 Task: Open Card IT Security Review in Board Customer Experience Management to Workspace Business Development and Sales and add a team member Softage.1@softage.net, a label Blue, a checklist Talent Management, an attachment from Trello, a color Blue and finally, add a card description 'Research and develop new pricing strategy for service offerings' and a comment 'We should approach this task with a sense of collaboration and teamwork, leveraging the strengths of each team member to achieve success.'. Add a start date 'Jan 05, 1900' with a due date 'Jan 12, 1900'
Action: Mouse moved to (354, 135)
Screenshot: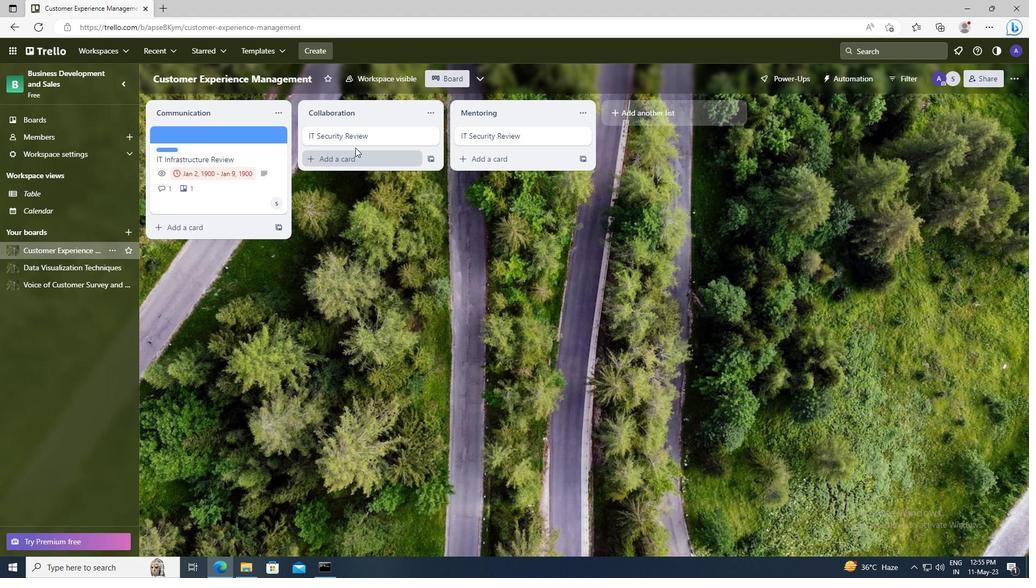 
Action: Mouse pressed left at (354, 135)
Screenshot: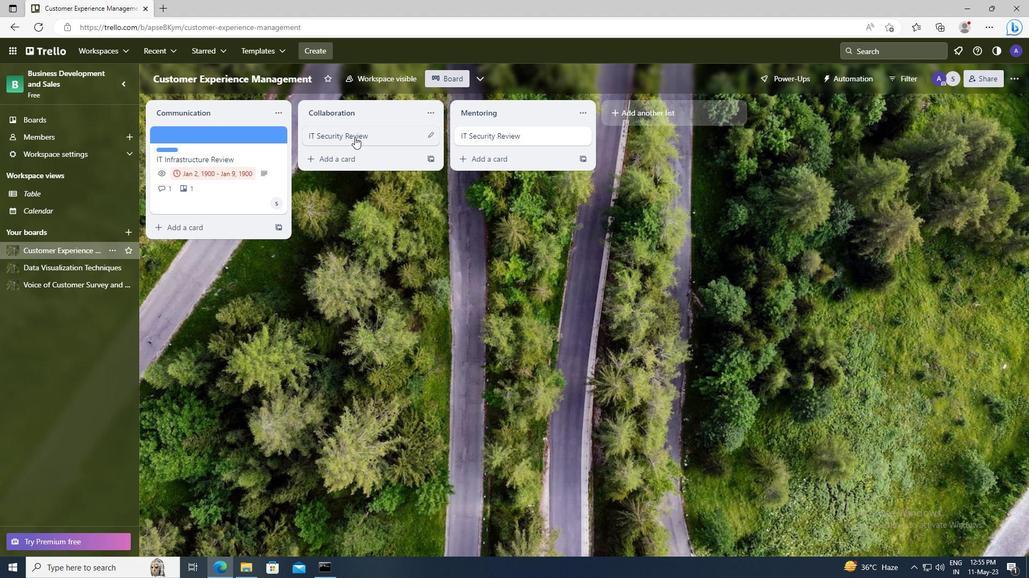 
Action: Mouse moved to (628, 172)
Screenshot: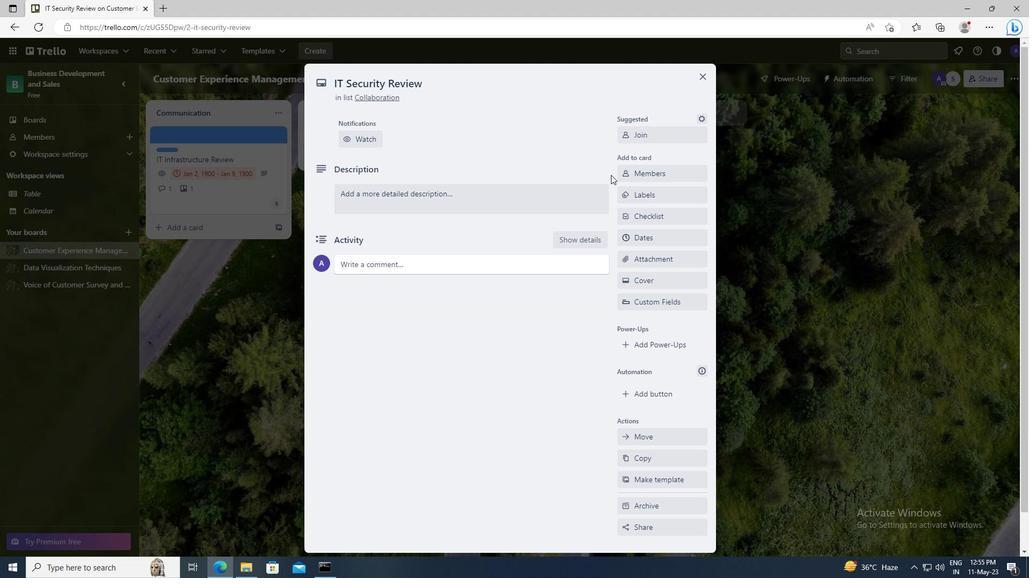 
Action: Mouse pressed left at (628, 172)
Screenshot: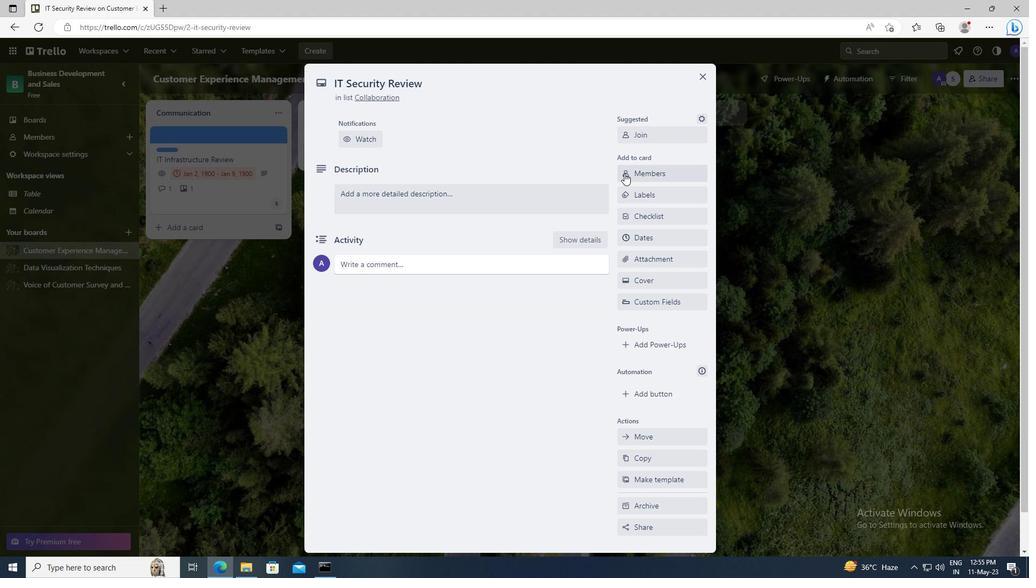 
Action: Mouse moved to (637, 221)
Screenshot: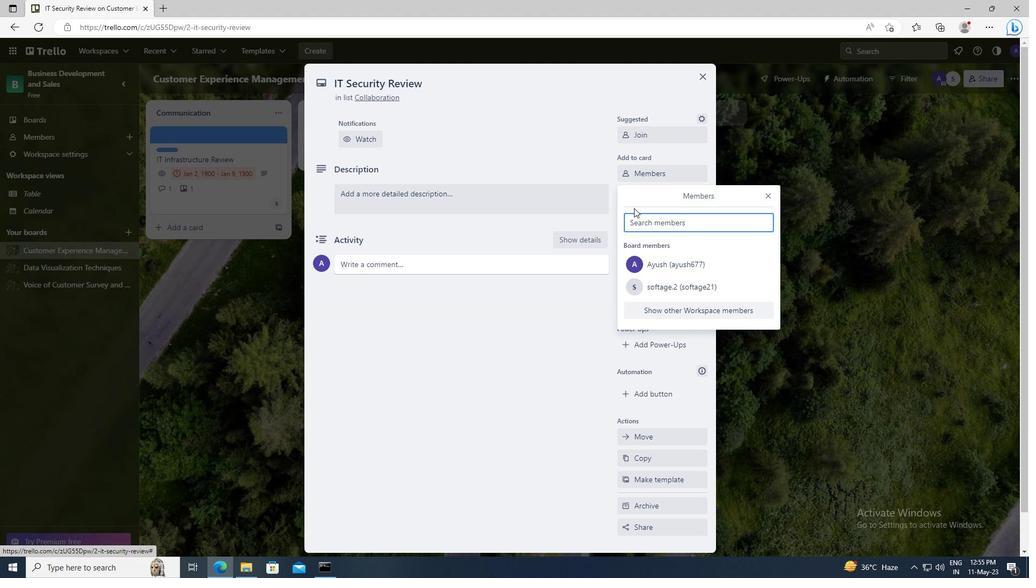 
Action: Mouse pressed left at (637, 221)
Screenshot: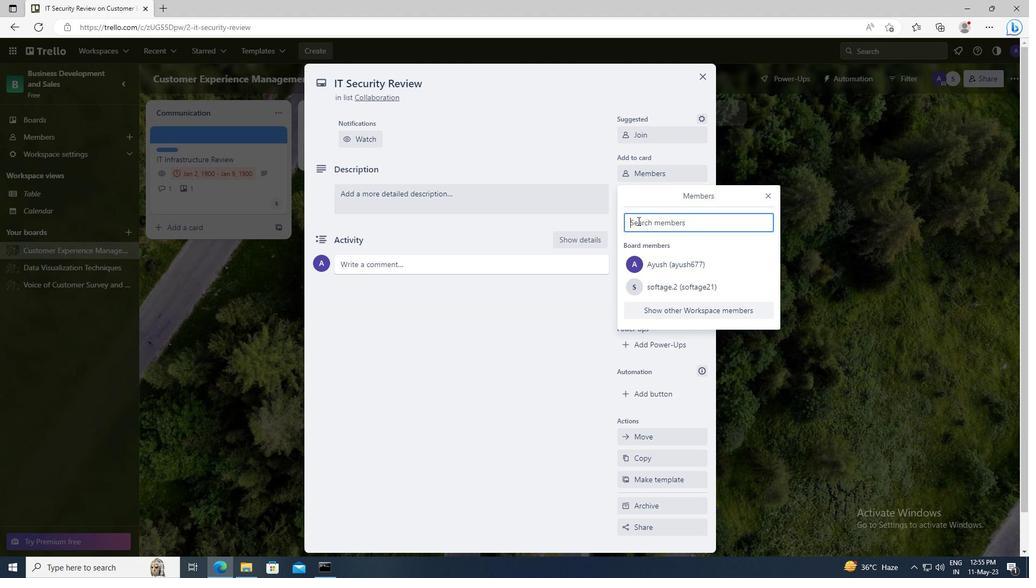 
Action: Key pressed <Key.shift>SOFTAGE.1
Screenshot: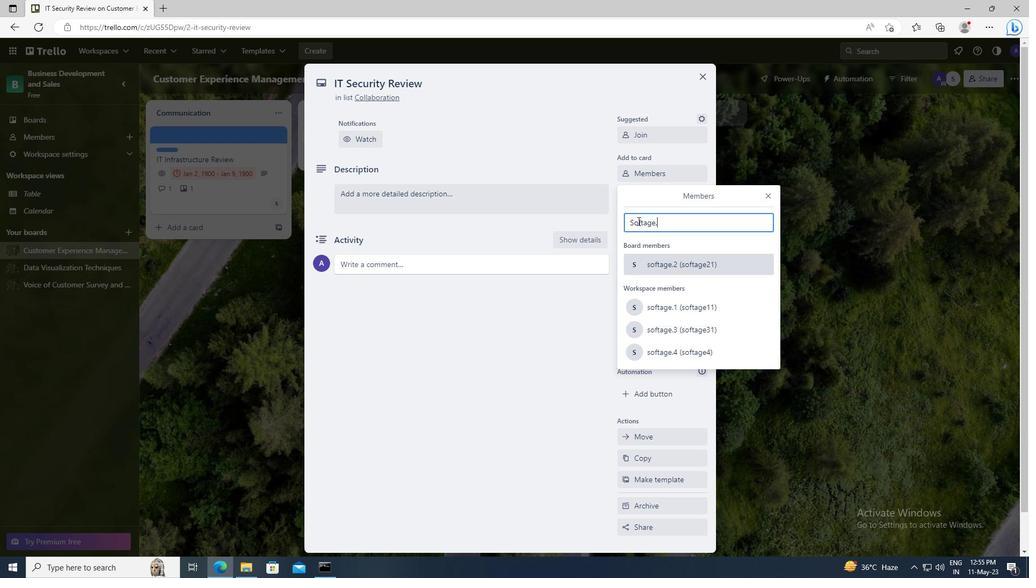 
Action: Mouse moved to (658, 320)
Screenshot: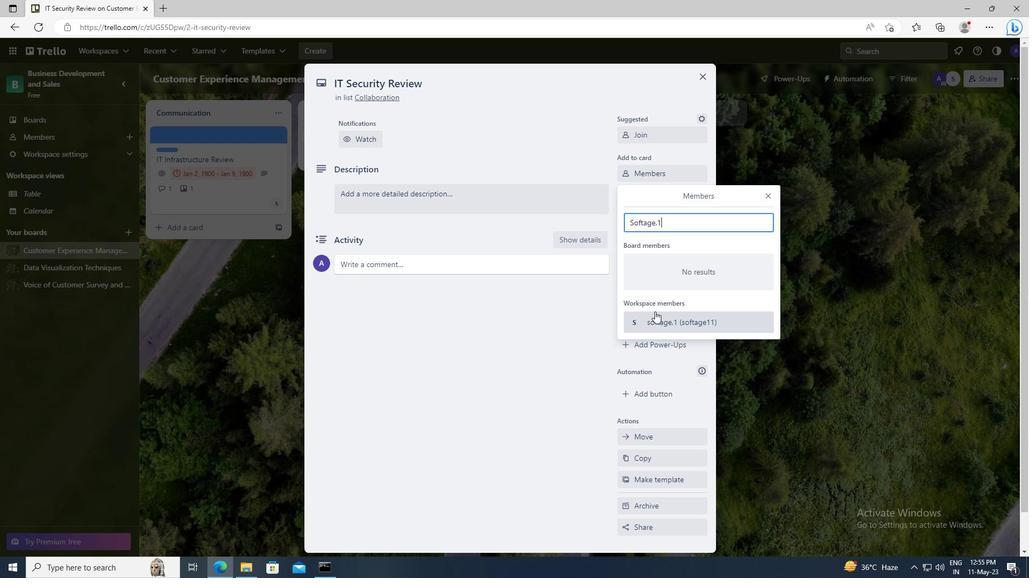 
Action: Mouse pressed left at (658, 320)
Screenshot: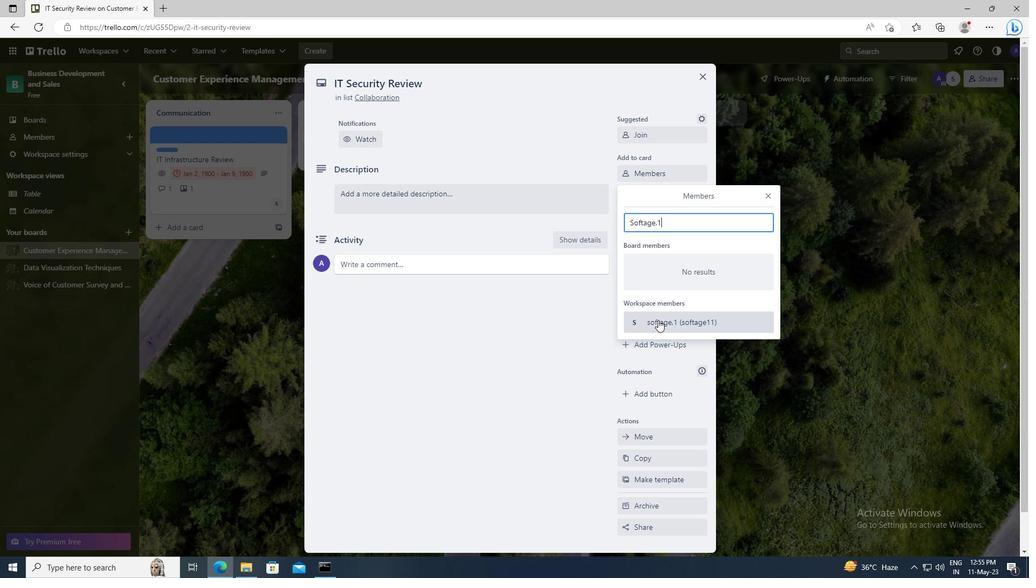 
Action: Mouse moved to (771, 195)
Screenshot: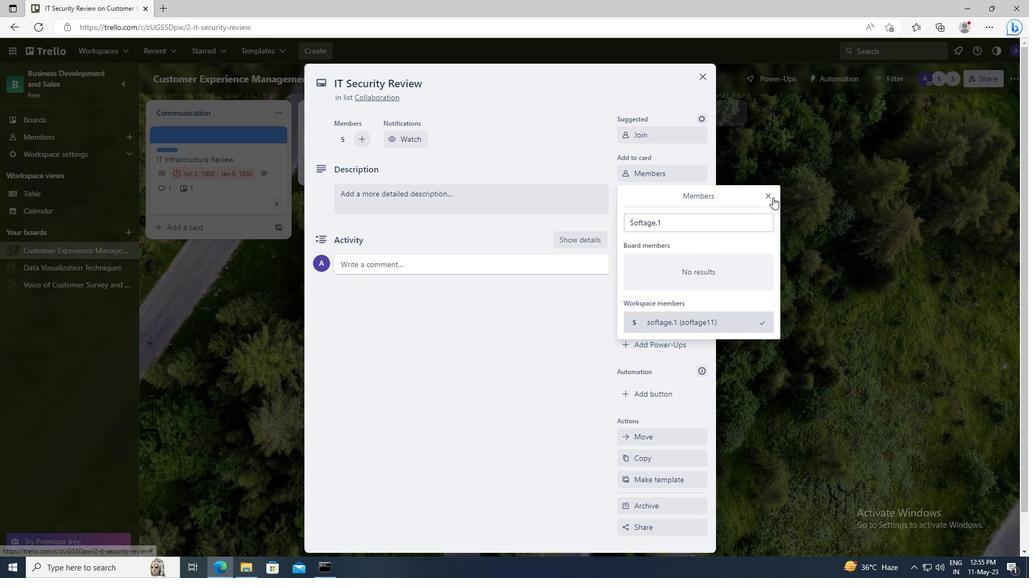 
Action: Mouse pressed left at (771, 195)
Screenshot: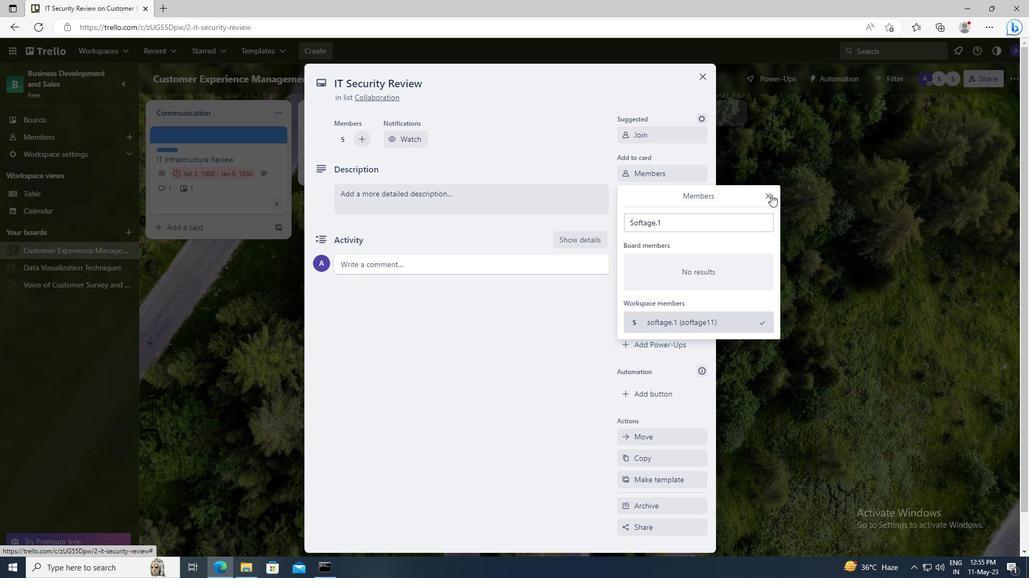 
Action: Mouse moved to (663, 198)
Screenshot: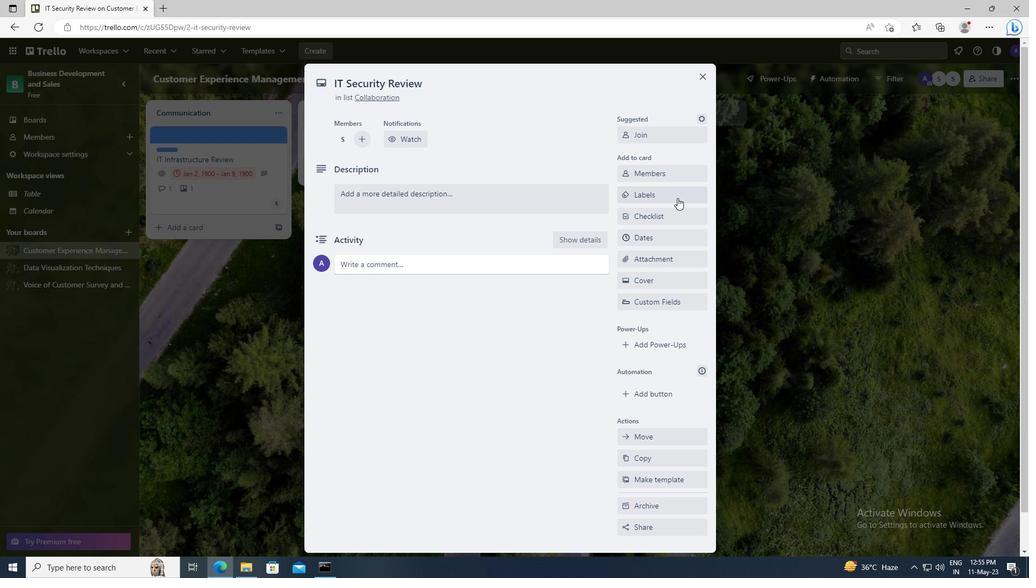 
Action: Mouse pressed left at (663, 198)
Screenshot: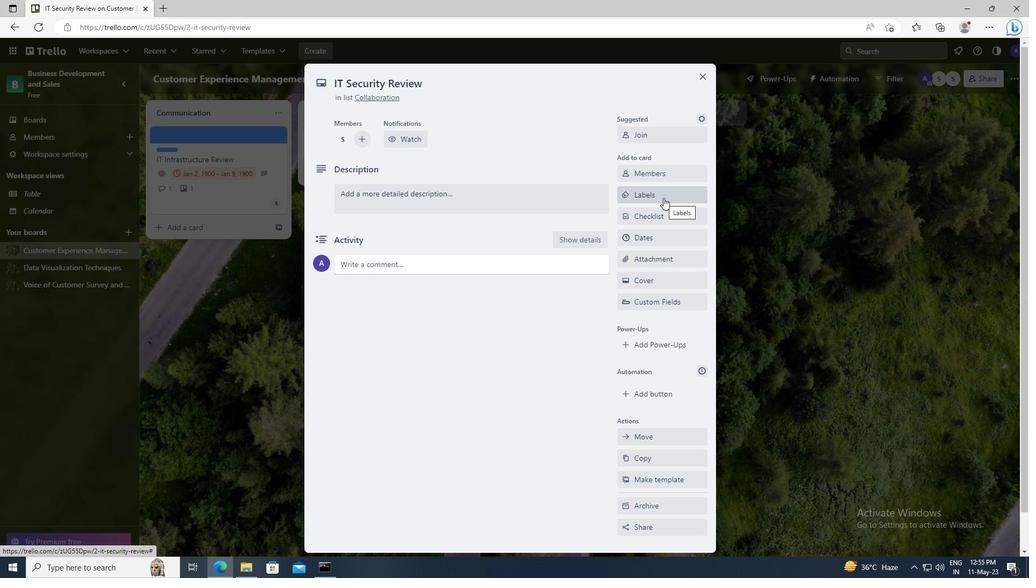 
Action: Mouse moved to (672, 406)
Screenshot: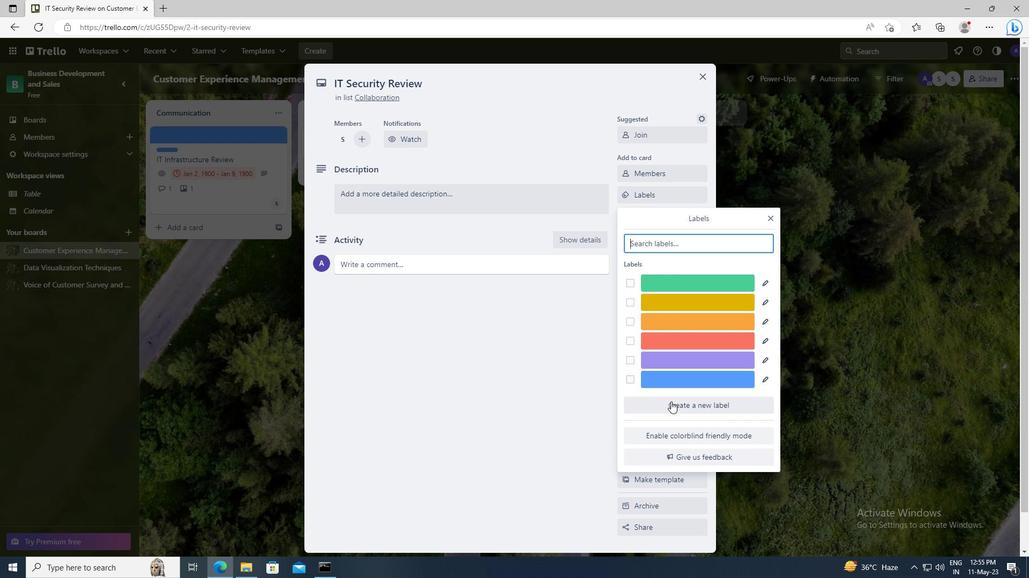 
Action: Mouse pressed left at (672, 406)
Screenshot: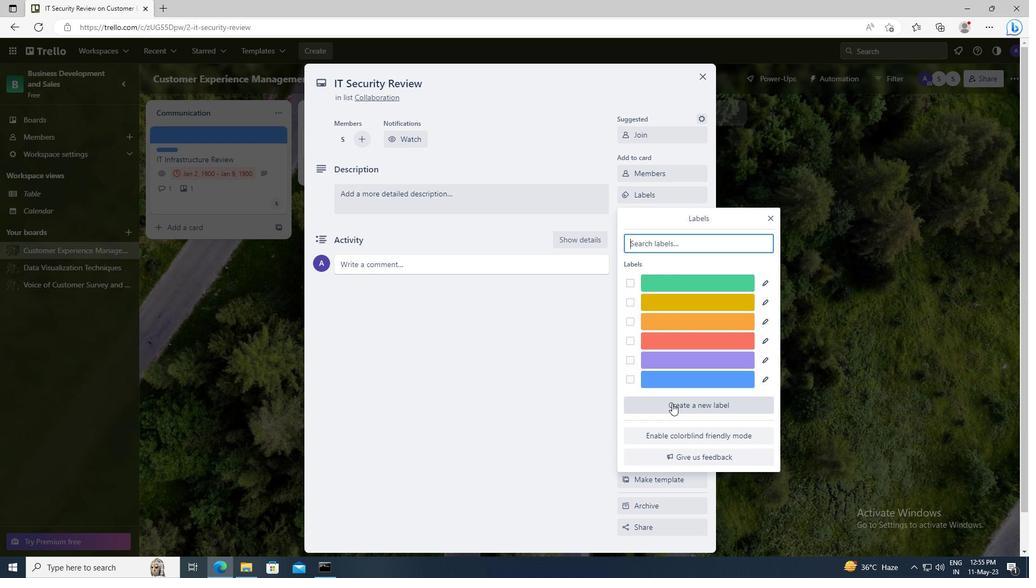
Action: Mouse moved to (640, 433)
Screenshot: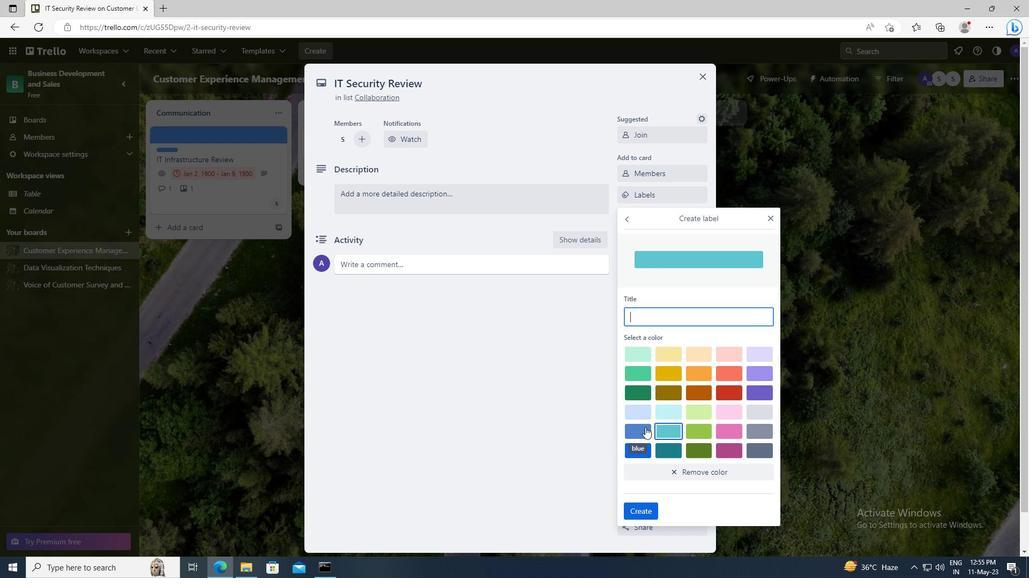 
Action: Mouse pressed left at (640, 433)
Screenshot: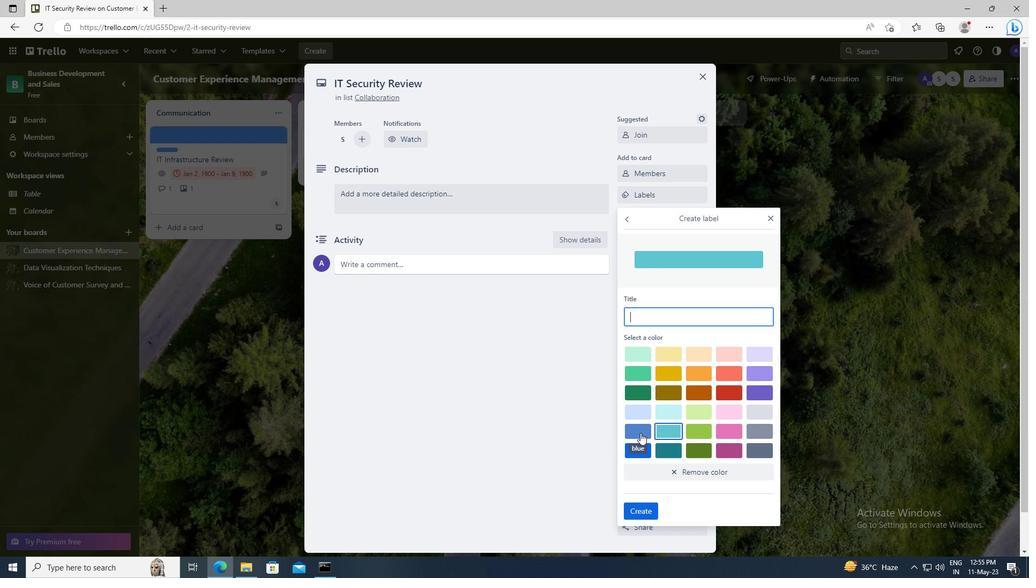 
Action: Mouse moved to (647, 511)
Screenshot: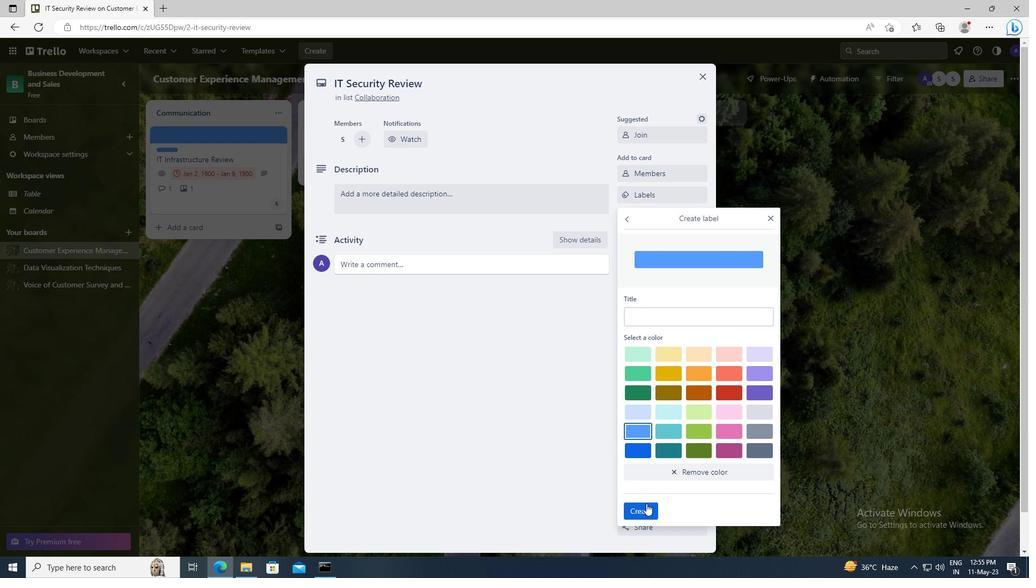 
Action: Mouse pressed left at (647, 511)
Screenshot: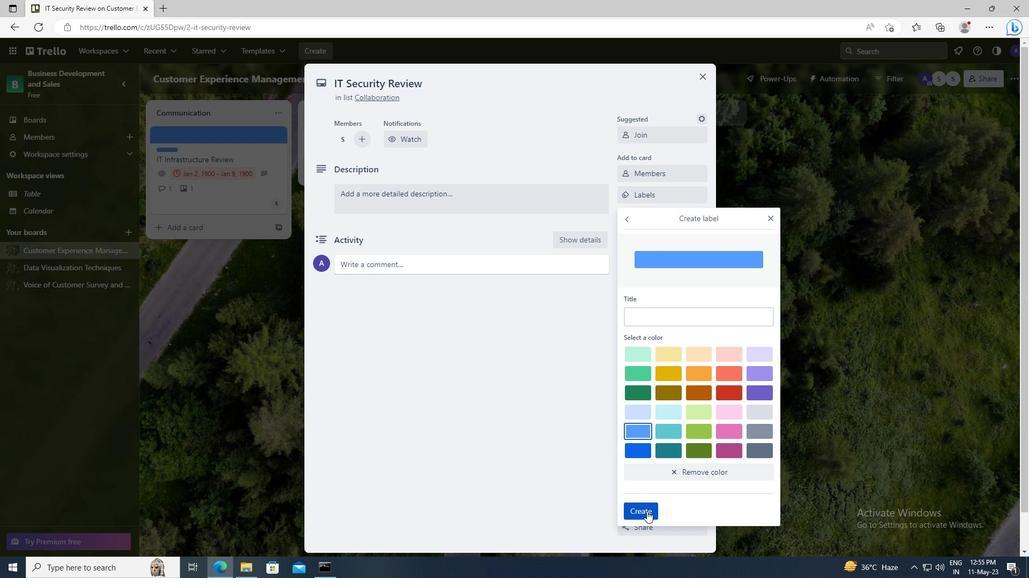 
Action: Mouse moved to (769, 218)
Screenshot: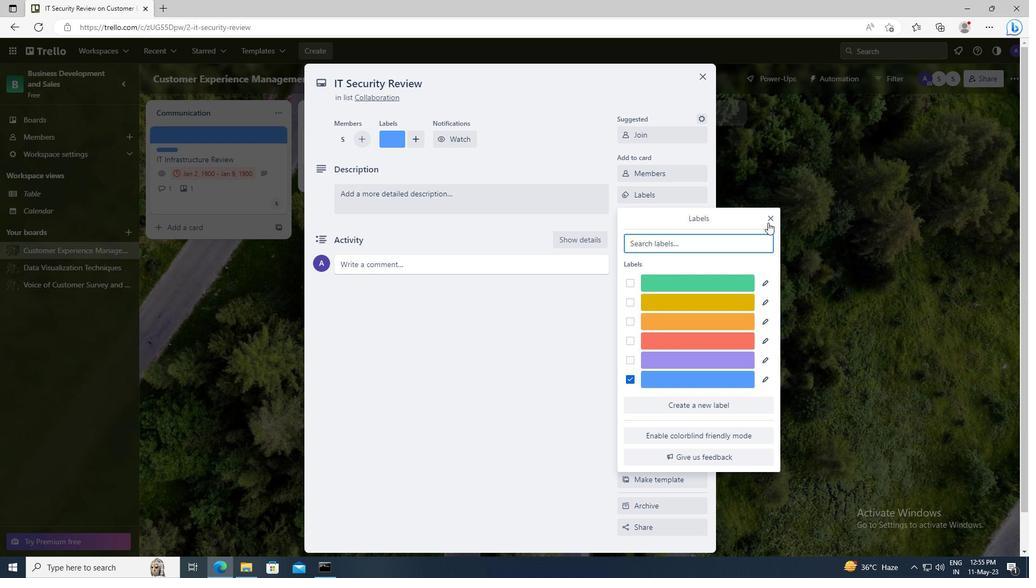 
Action: Mouse pressed left at (769, 218)
Screenshot: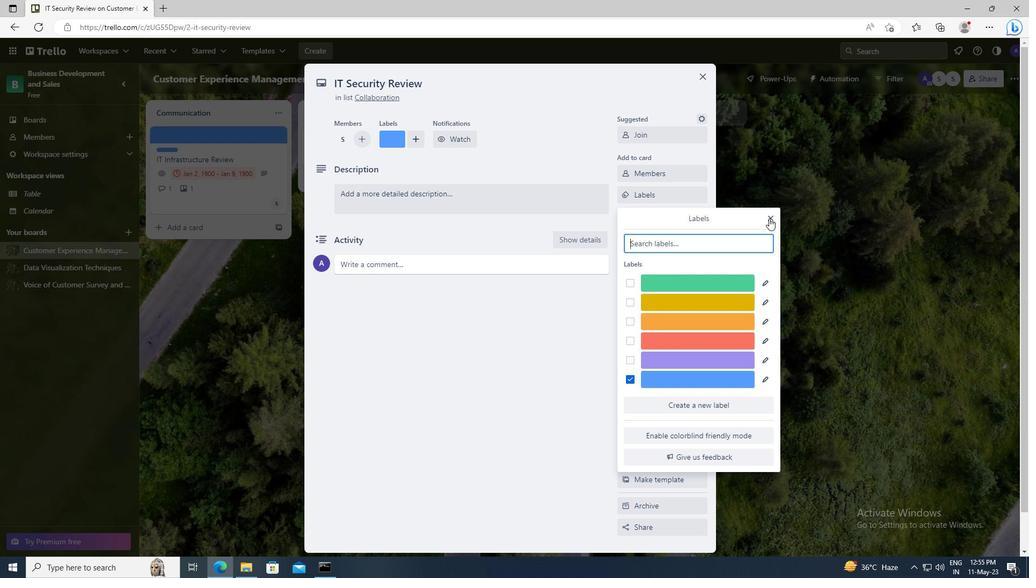 
Action: Mouse moved to (671, 211)
Screenshot: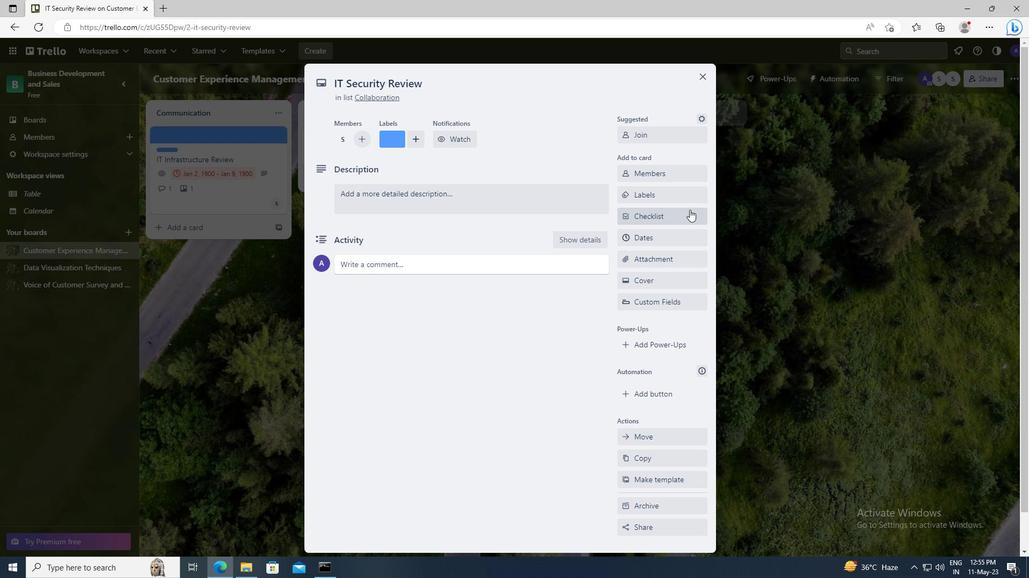 
Action: Mouse pressed left at (671, 211)
Screenshot: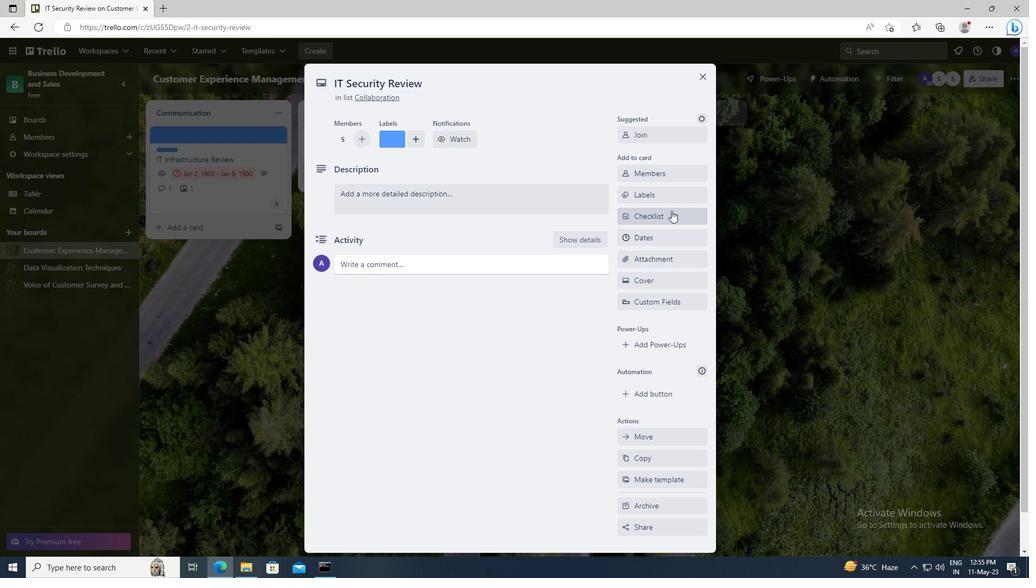 
Action: Key pressed <Key.shift>TALENT<Key.space><Key.shift>MANAGEMENT
Screenshot: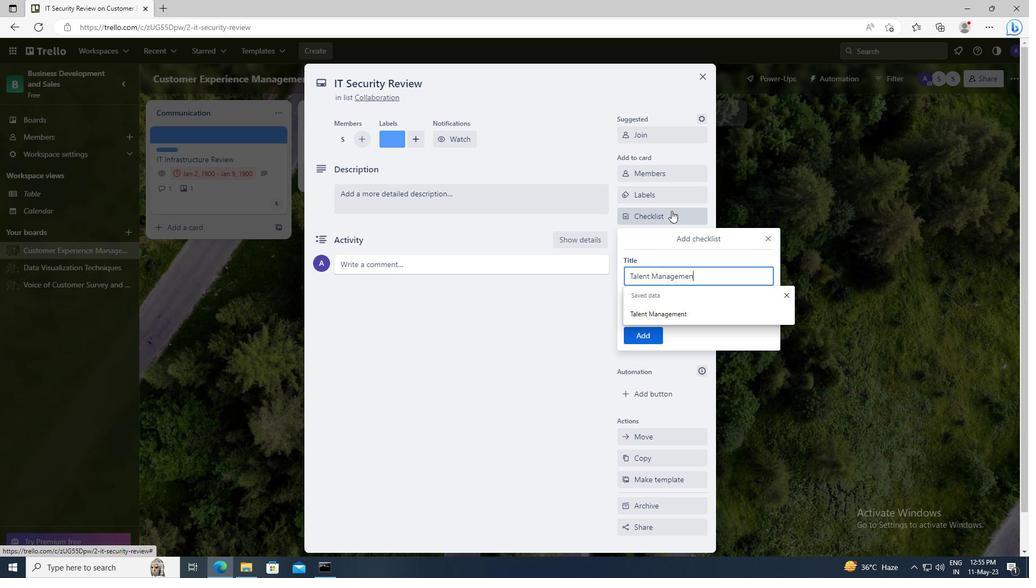 
Action: Mouse moved to (649, 333)
Screenshot: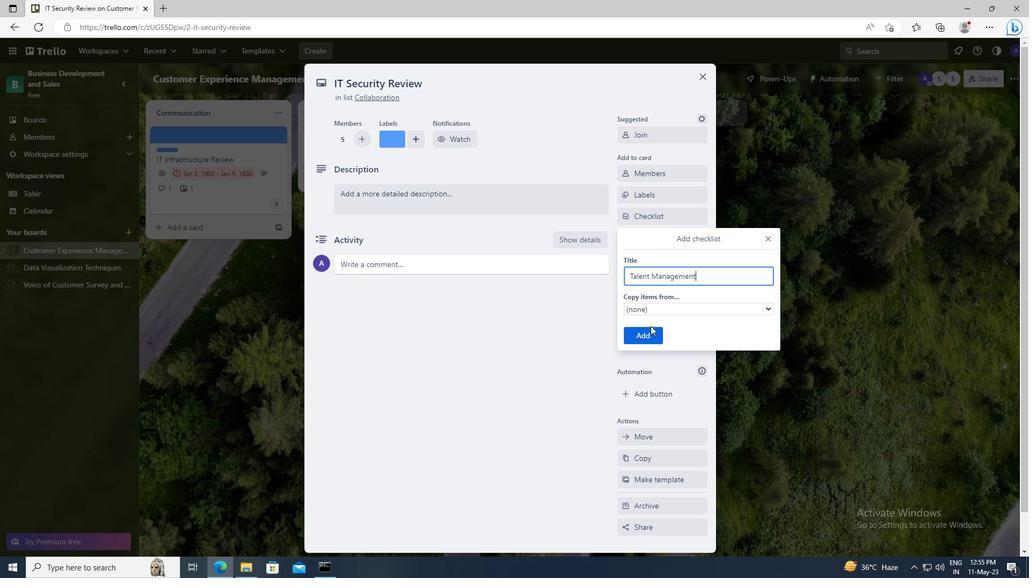 
Action: Mouse pressed left at (649, 333)
Screenshot: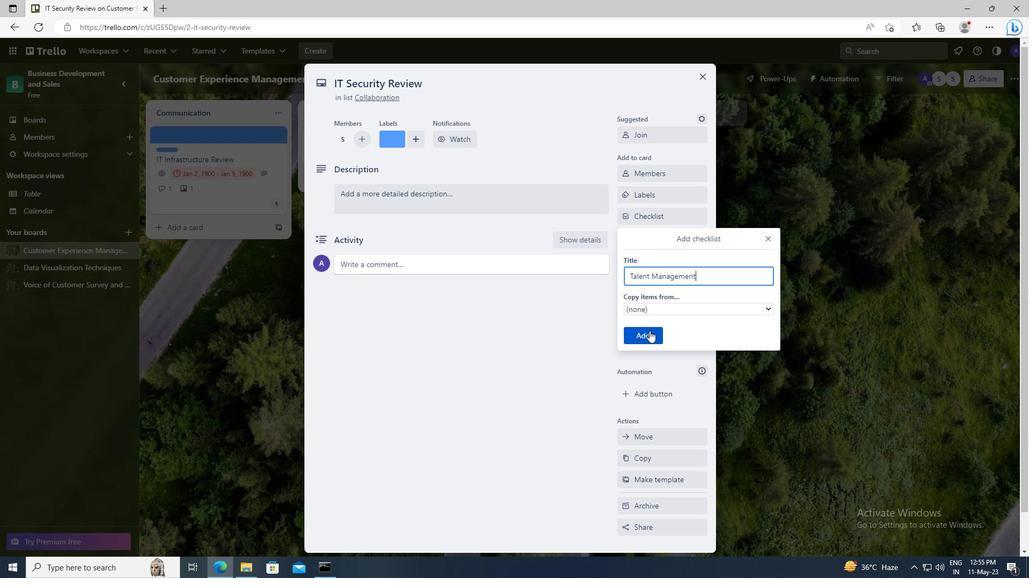 
Action: Mouse moved to (649, 257)
Screenshot: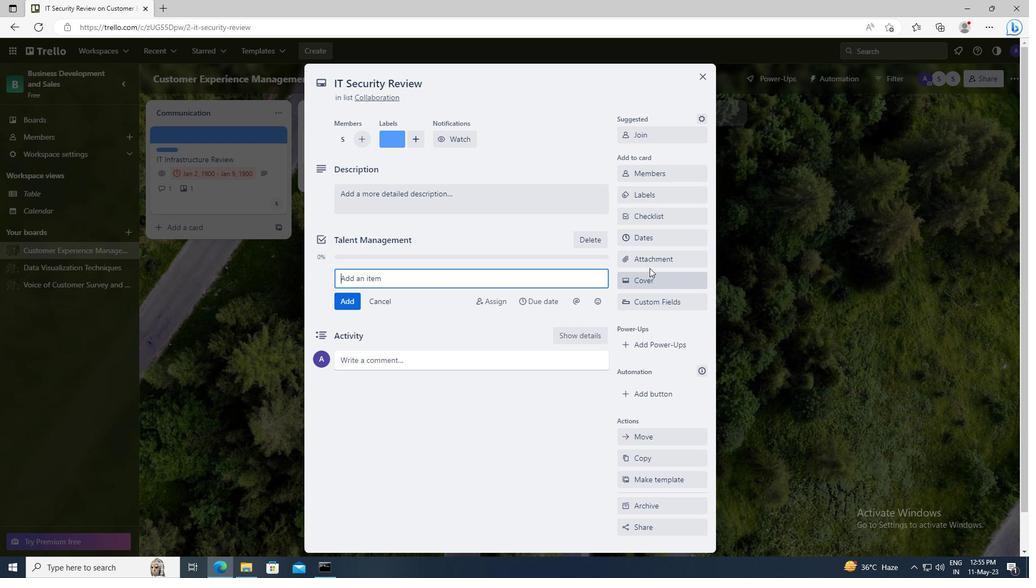 
Action: Mouse pressed left at (649, 257)
Screenshot: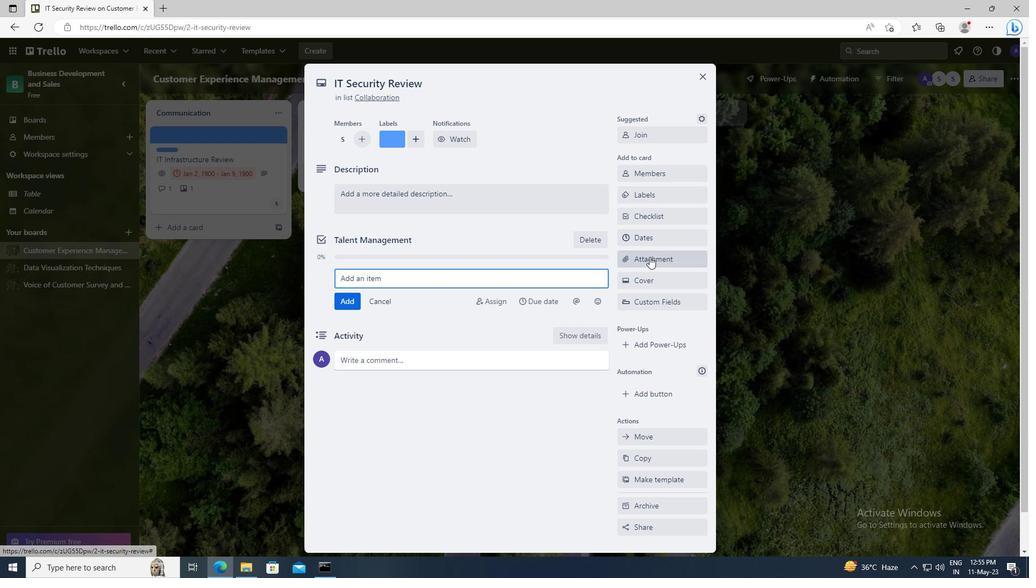 
Action: Mouse moved to (649, 322)
Screenshot: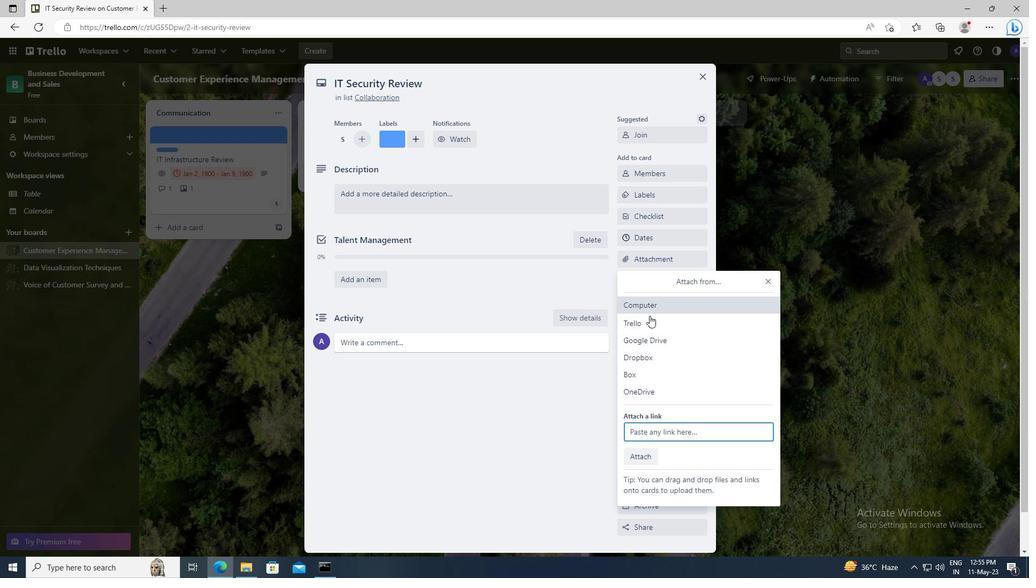 
Action: Mouse pressed left at (649, 322)
Screenshot: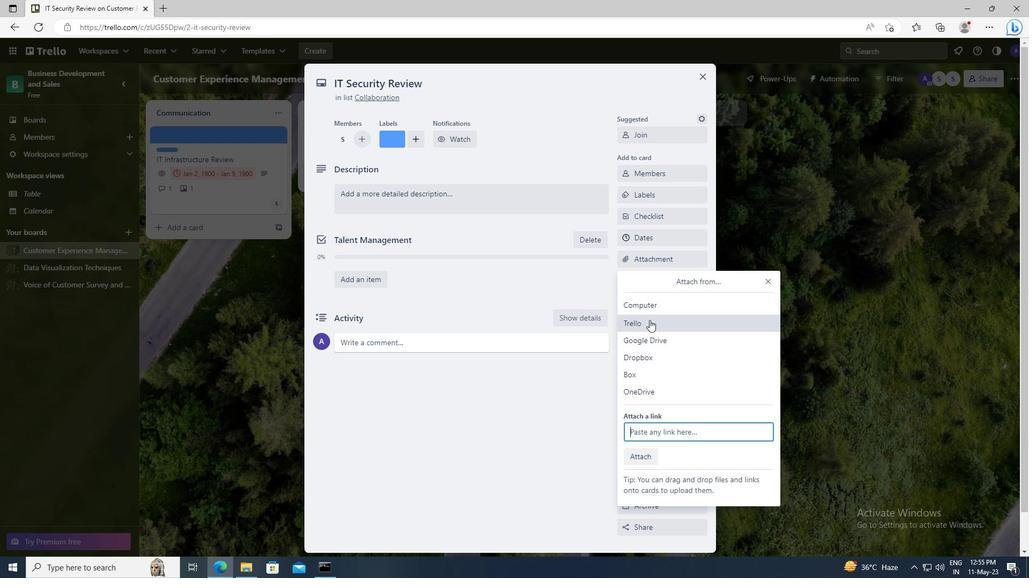
Action: Mouse moved to (651, 248)
Screenshot: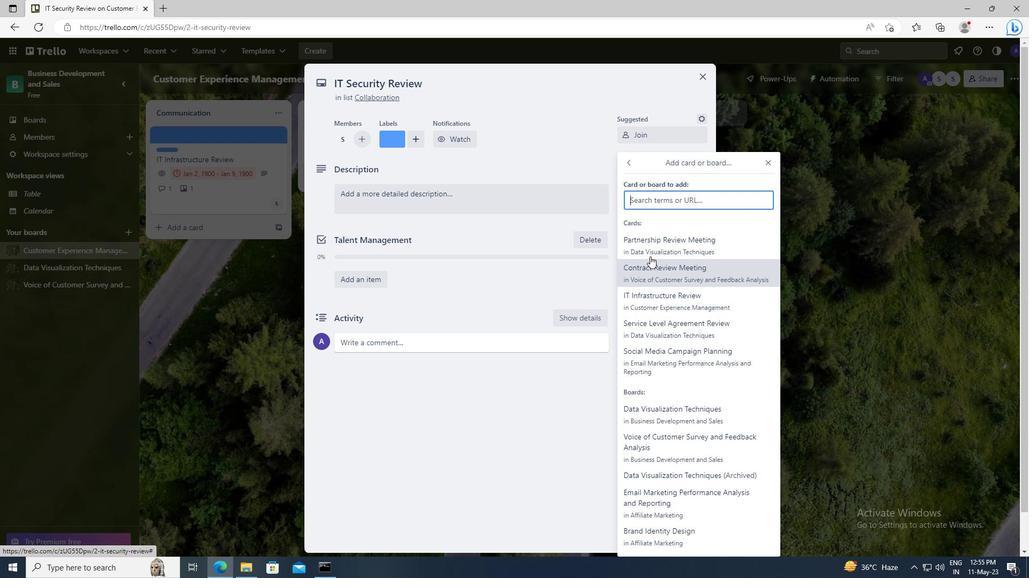 
Action: Mouse pressed left at (651, 248)
Screenshot: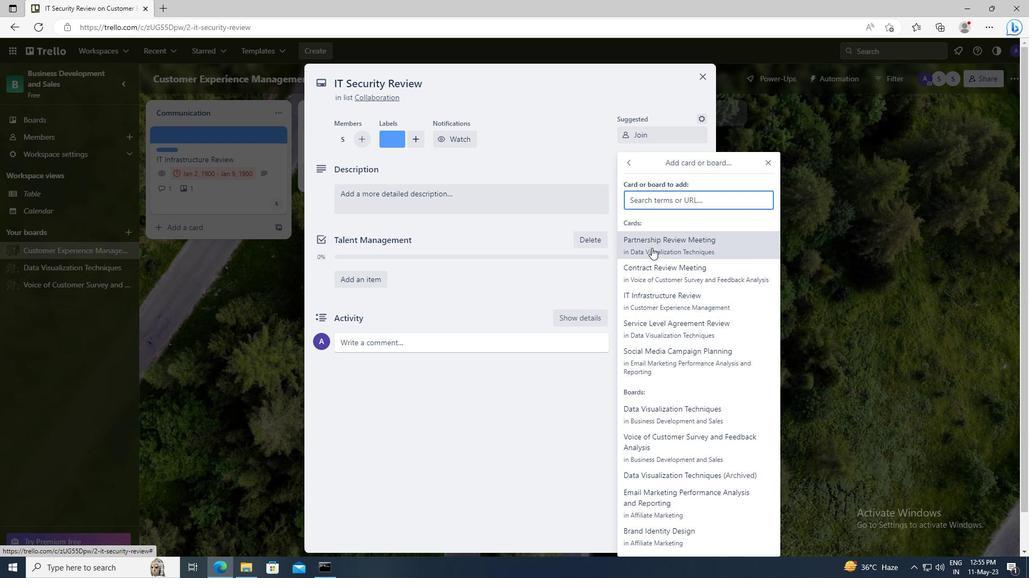 
Action: Mouse moved to (653, 277)
Screenshot: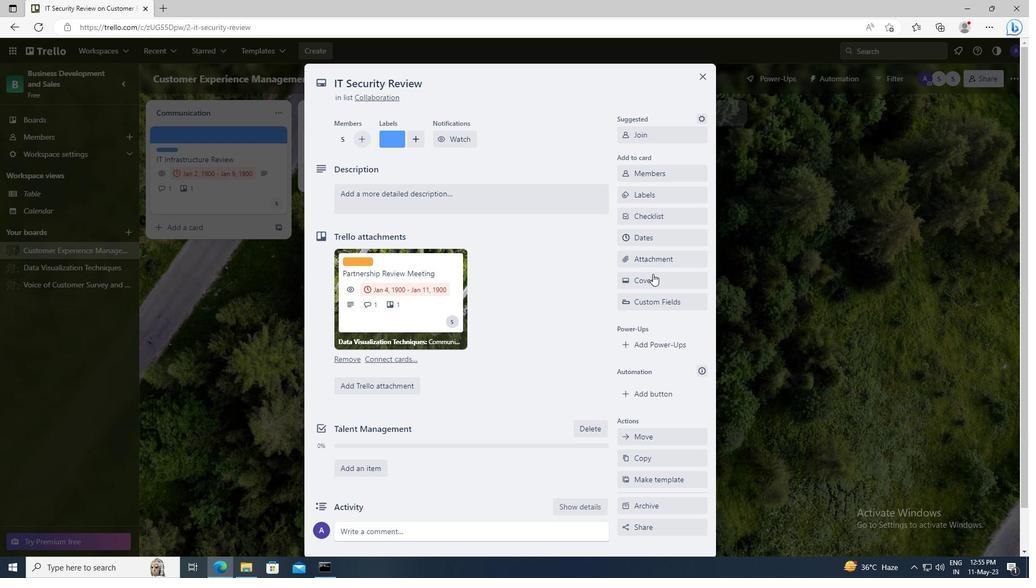 
Action: Mouse pressed left at (653, 277)
Screenshot: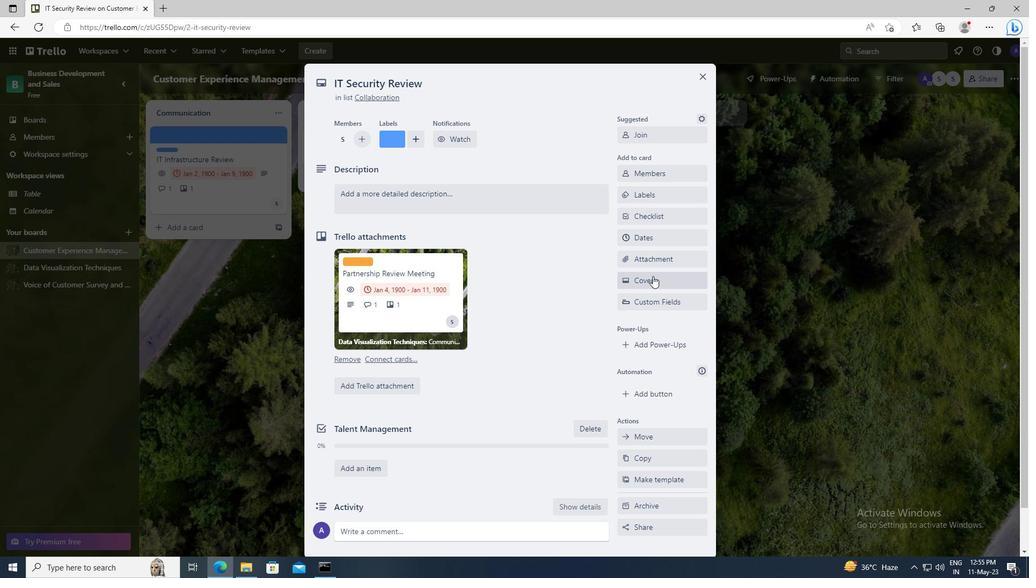 
Action: Mouse moved to (642, 363)
Screenshot: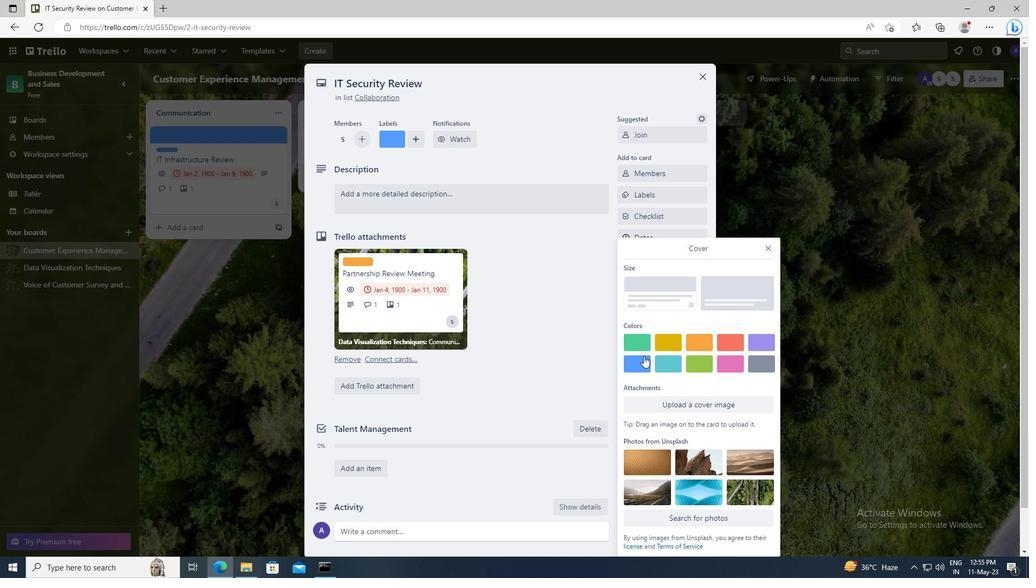
Action: Mouse pressed left at (642, 363)
Screenshot: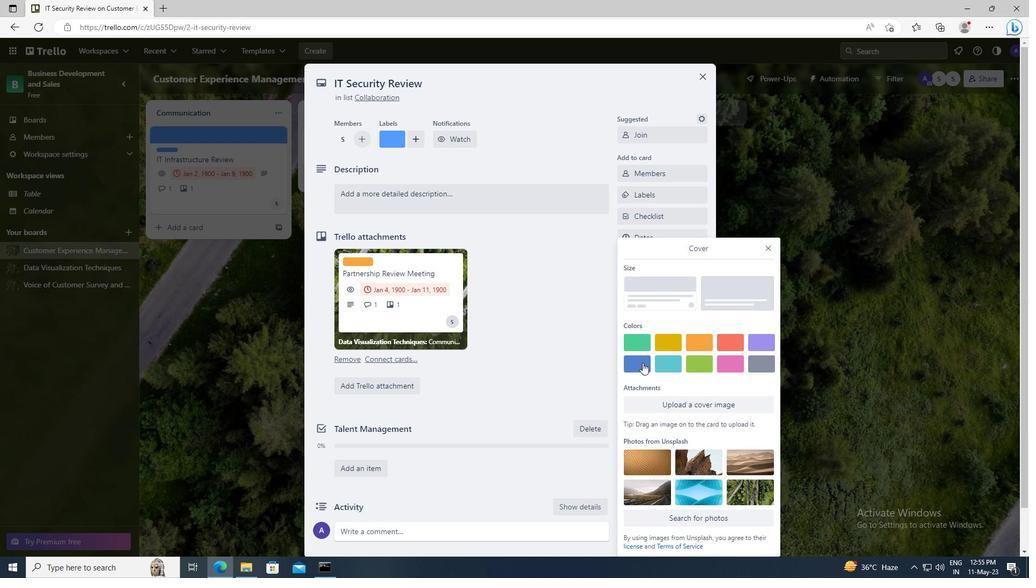 
Action: Mouse moved to (768, 228)
Screenshot: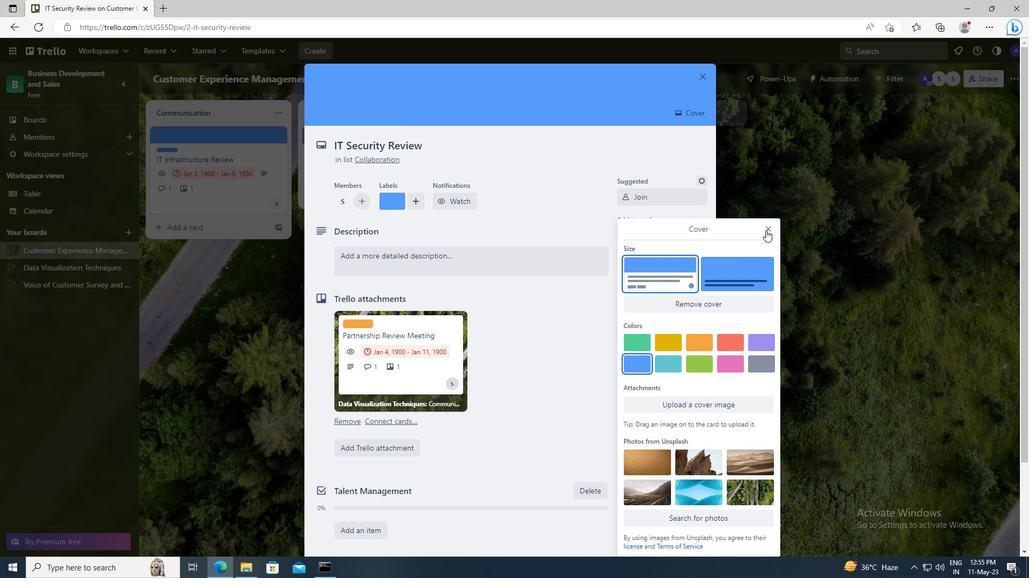 
Action: Mouse pressed left at (768, 228)
Screenshot: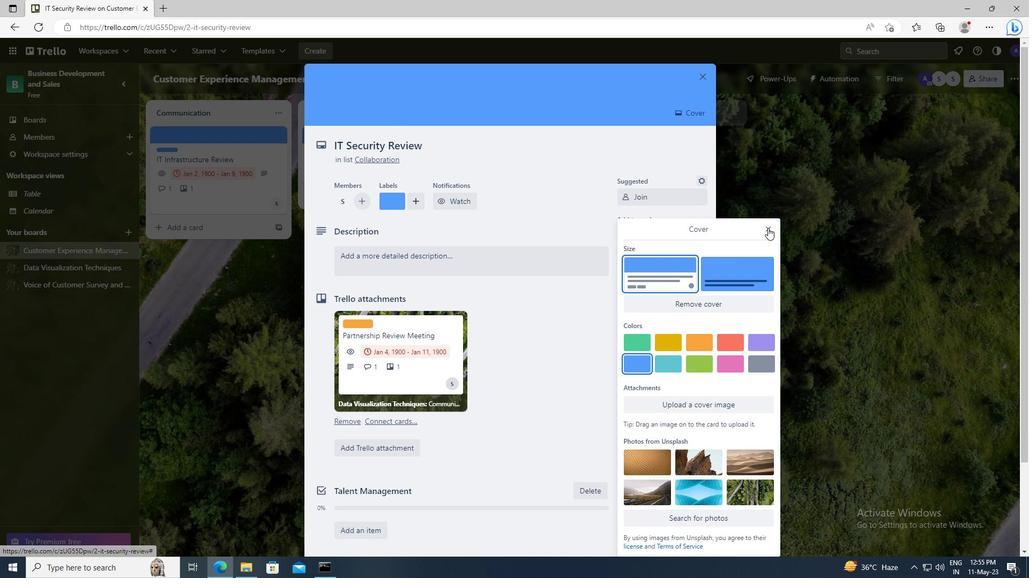 
Action: Mouse moved to (432, 265)
Screenshot: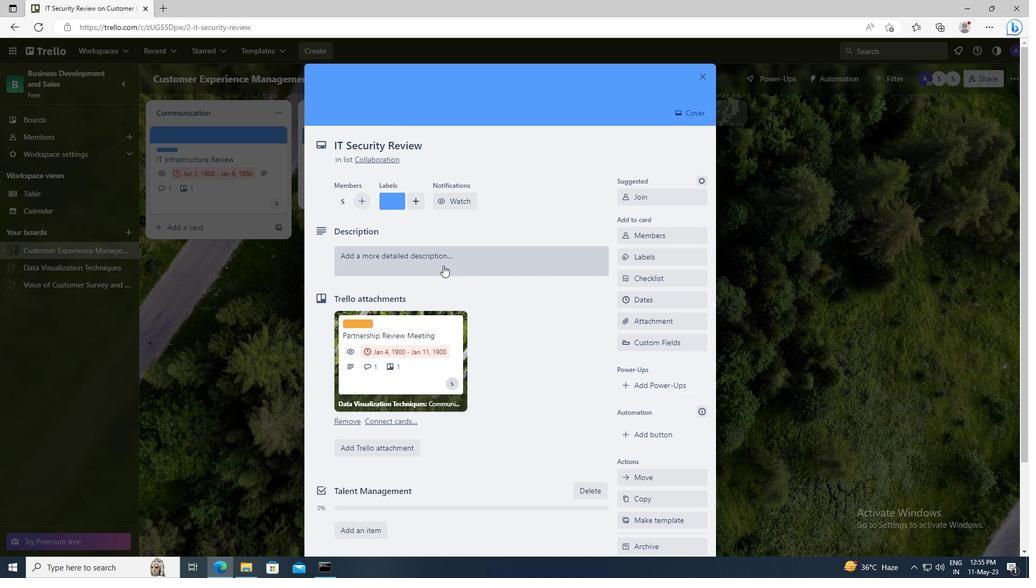 
Action: Mouse pressed left at (432, 265)
Screenshot: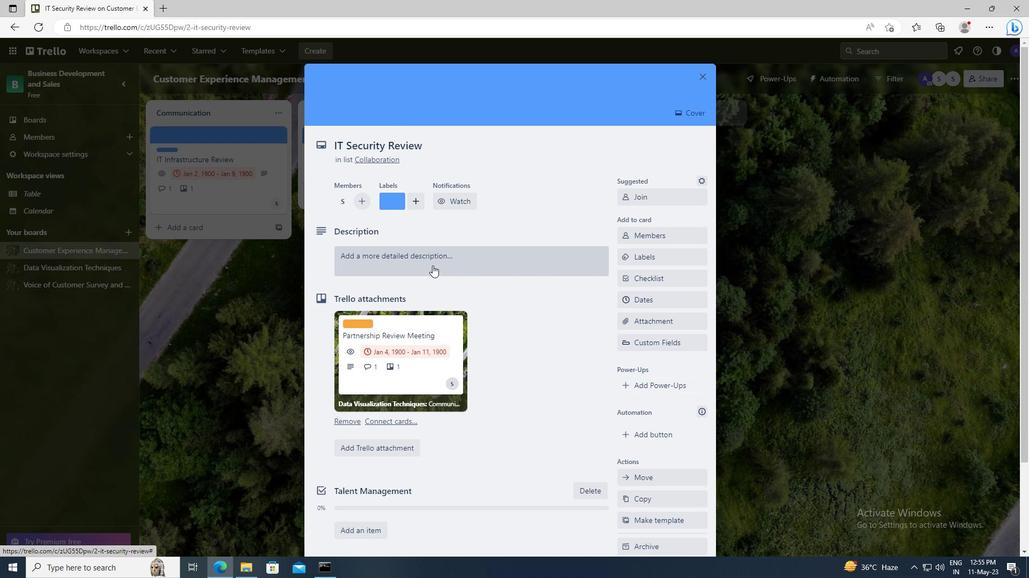
Action: Key pressed <Key.shift>RESEARCH<Key.space>AND<Key.space>DEVELOP<Key.space>NEW<Key.space>PRICING<Key.space>STRATEGY<Key.space>FOR<Key.space>SERVICE<Key.space>OFFERINGS
Screenshot: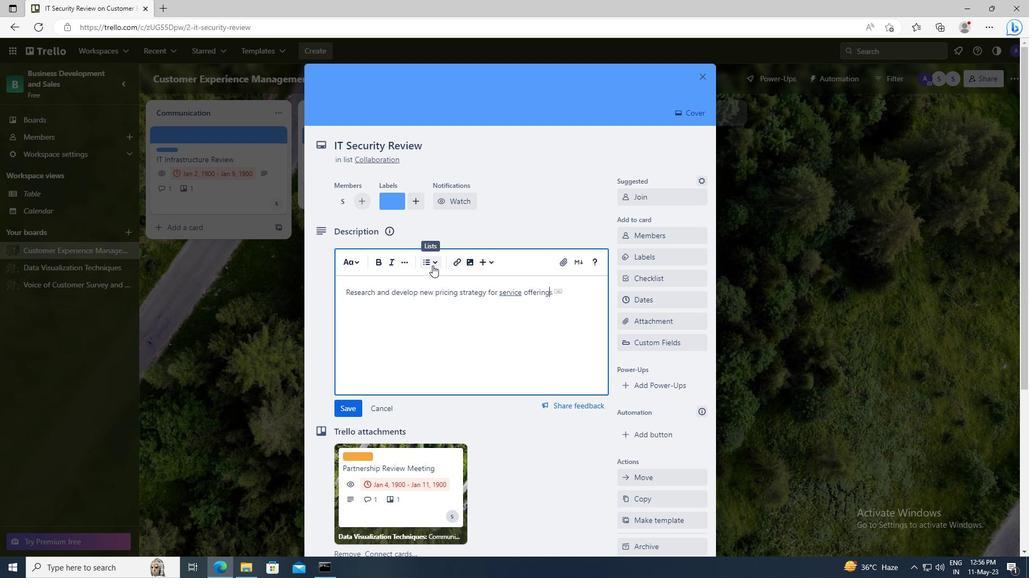 
Action: Mouse scrolled (432, 265) with delta (0, 0)
Screenshot: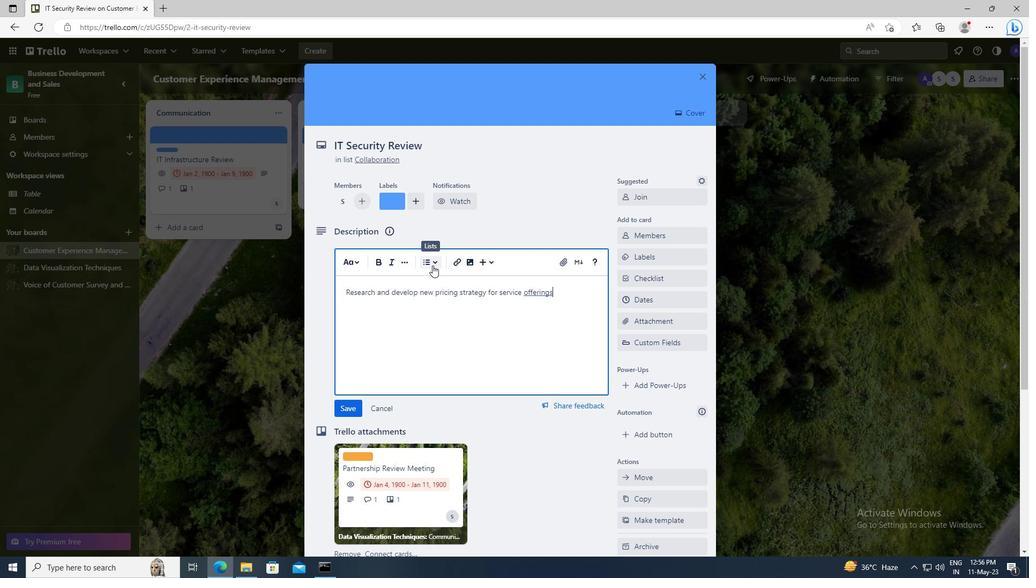 
Action: Mouse moved to (357, 332)
Screenshot: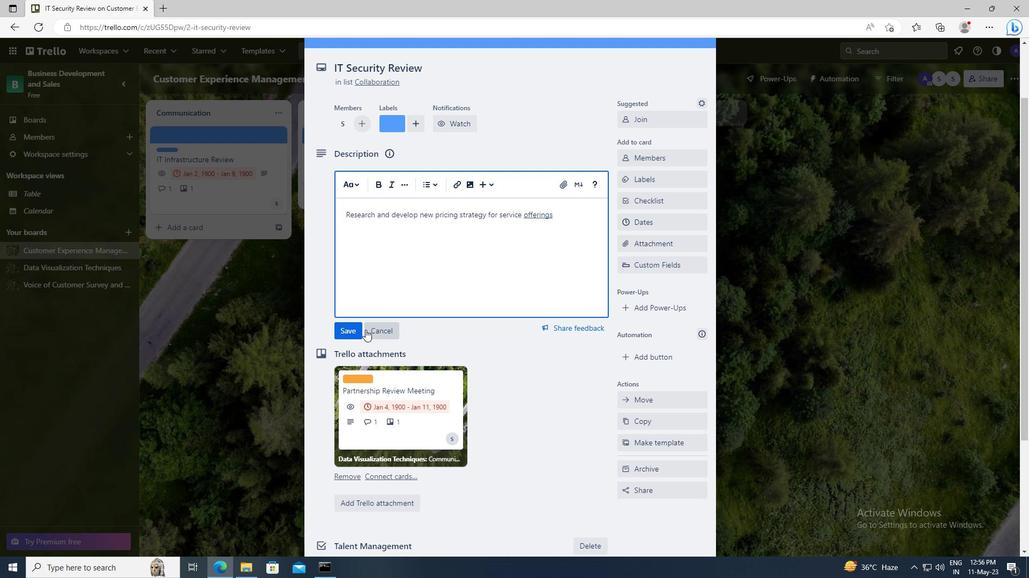 
Action: Mouse pressed left at (357, 332)
Screenshot: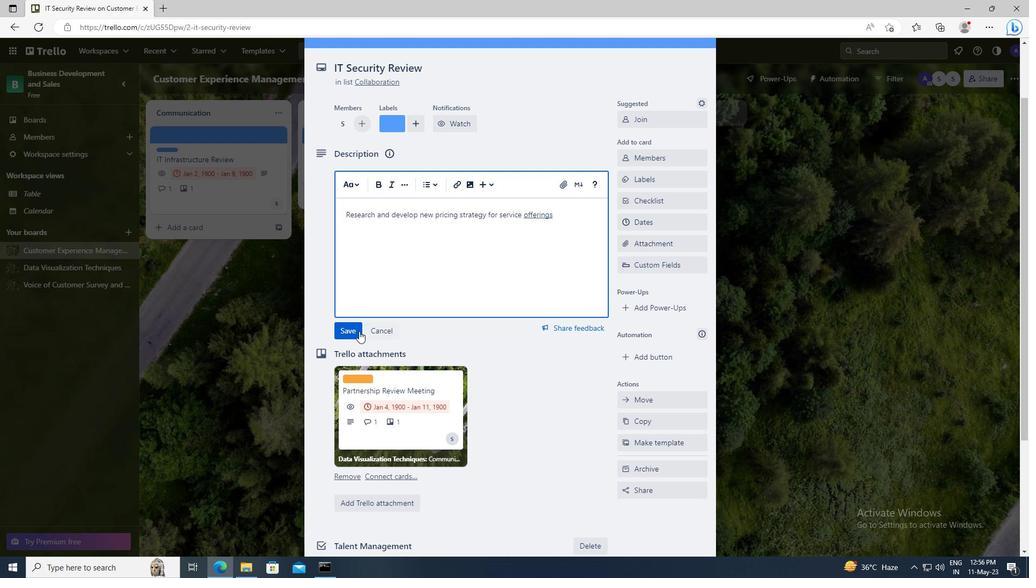
Action: Mouse scrolled (357, 331) with delta (0, 0)
Screenshot: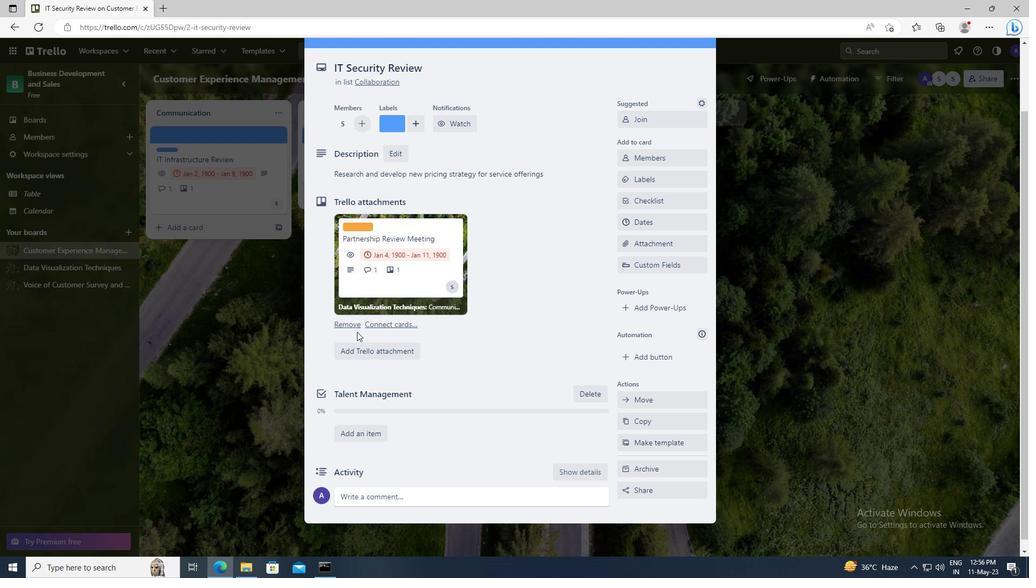 
Action: Mouse scrolled (357, 331) with delta (0, 0)
Screenshot: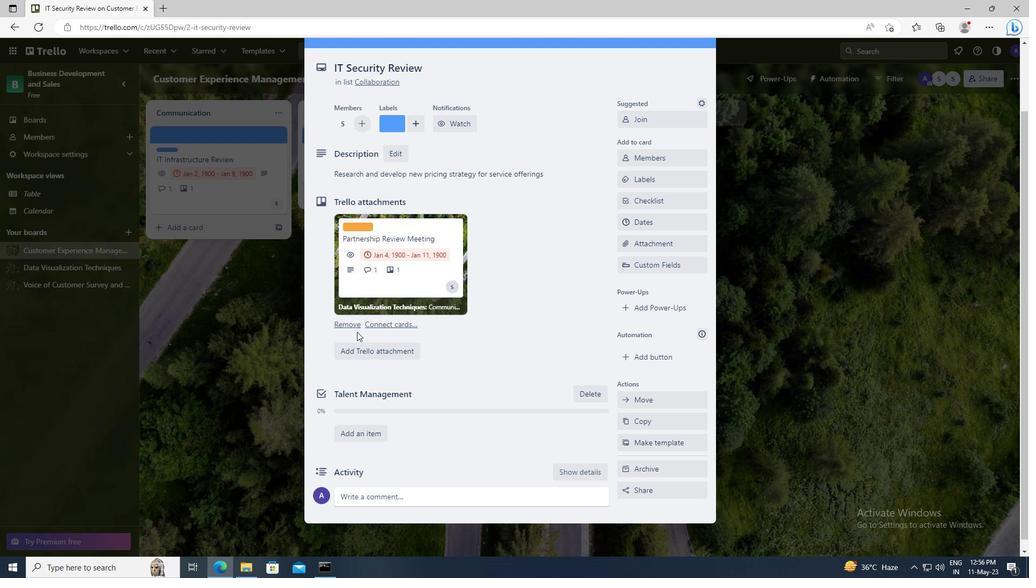 
Action: Mouse scrolled (357, 331) with delta (0, 0)
Screenshot: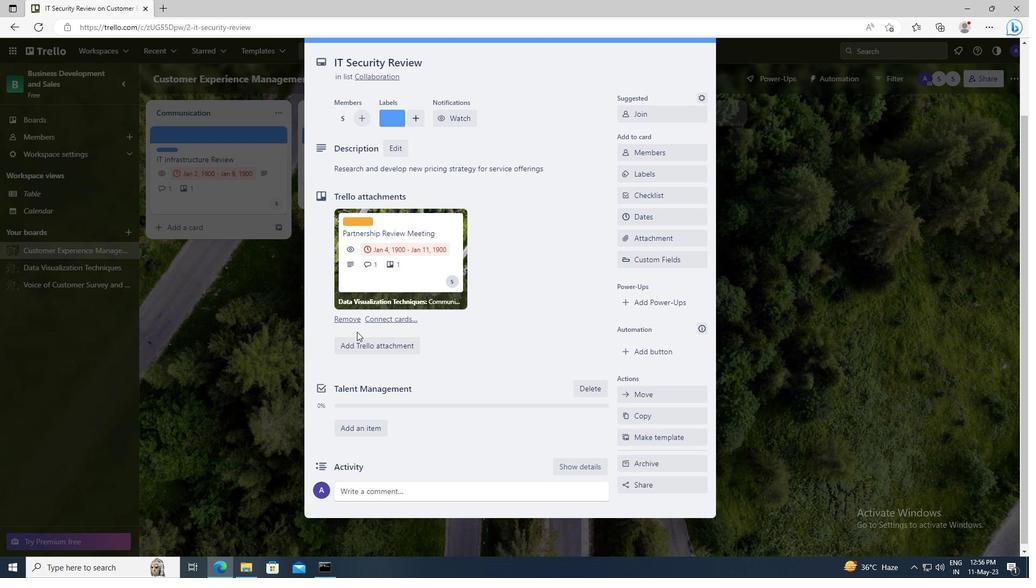 
Action: Mouse moved to (357, 488)
Screenshot: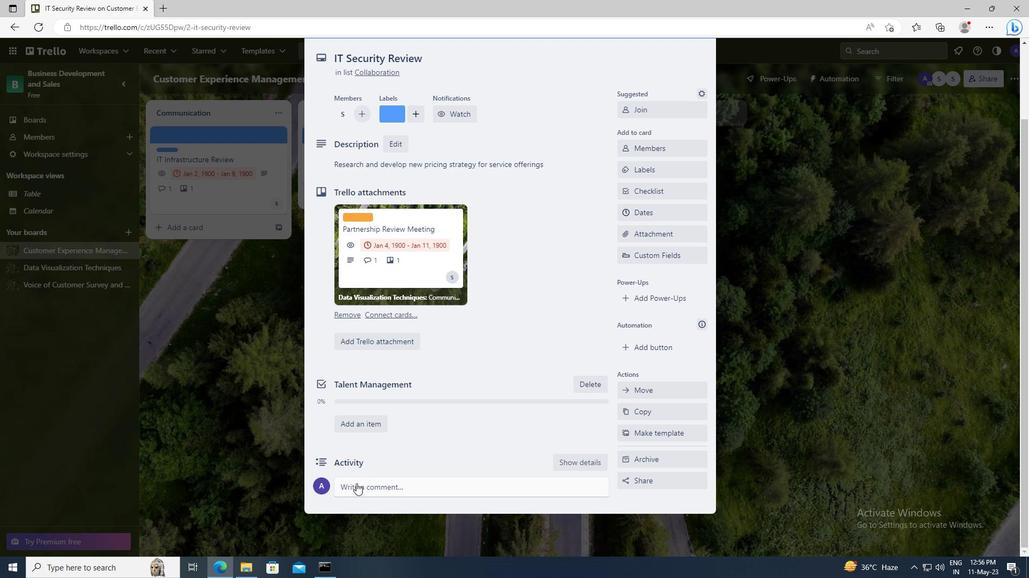 
Action: Mouse pressed left at (357, 488)
Screenshot: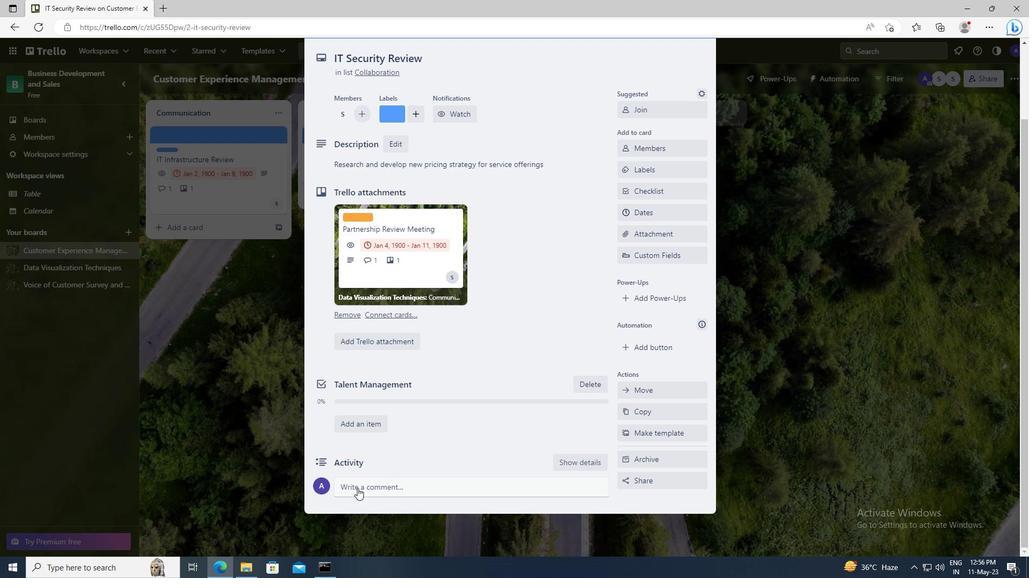 
Action: Key pressed <Key.shift>
Screenshot: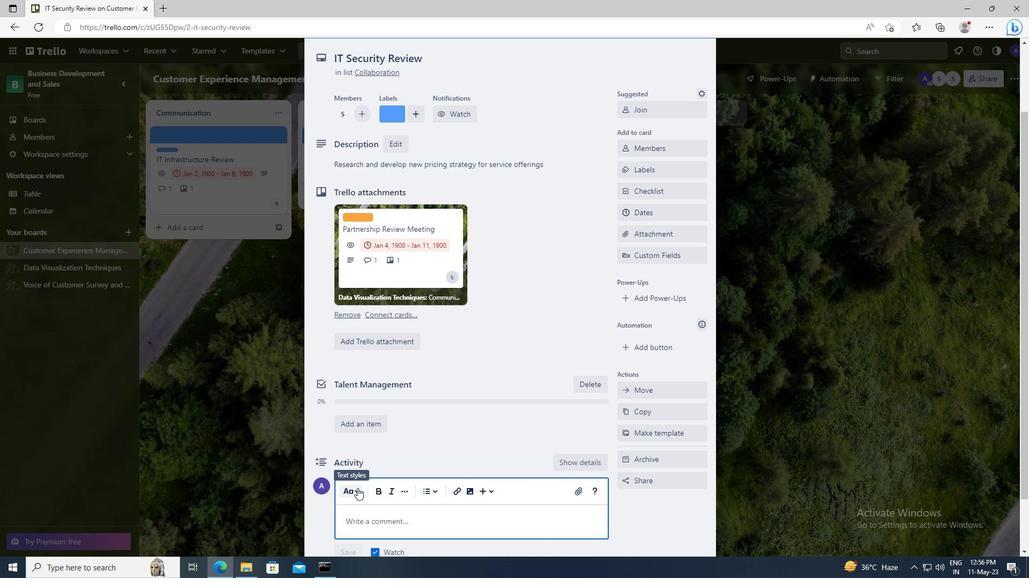 
Action: Mouse moved to (358, 489)
Screenshot: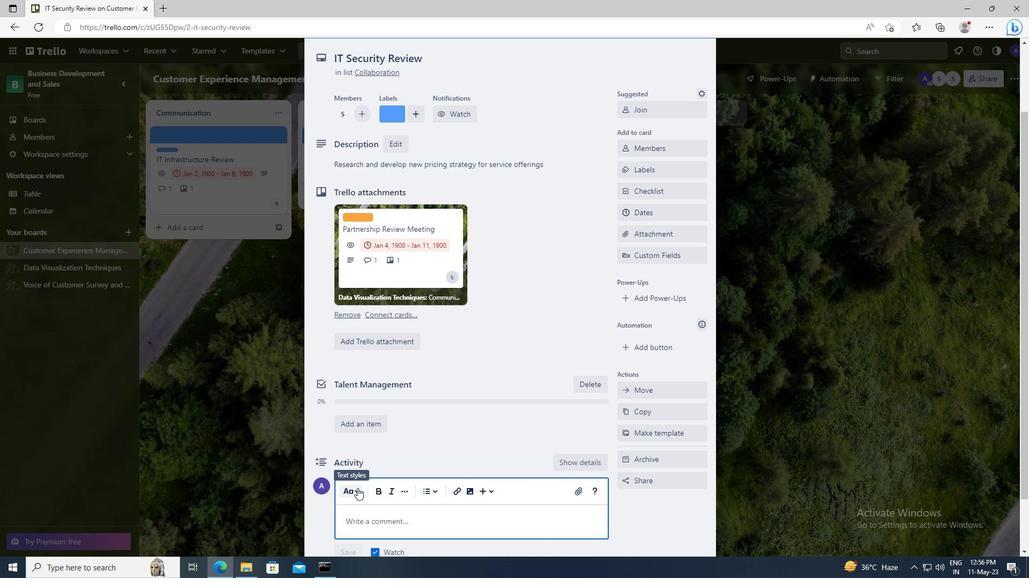 
Action: Key pressed WE<Key.space>SHOULD<Key.space>APPROACH<Key.space>THIS<Key.space>TASK<Key.space>WITH<Key.space>A<Key.space>SENSE<Key.space>OF<Key.space>COLLABORATION<Key.space>AND<Key.space>TEAMWORK,<Key.space>LEVERAGING<Key.space>THE<Key.space>STRENGTHS<Key.space>OF<Key.space>EACH<Key.space>TEAM<Key.space>MEMBER<Key.space>TO<Key.space>ACHIEVE<Key.space>SUCCESS.
Screenshot: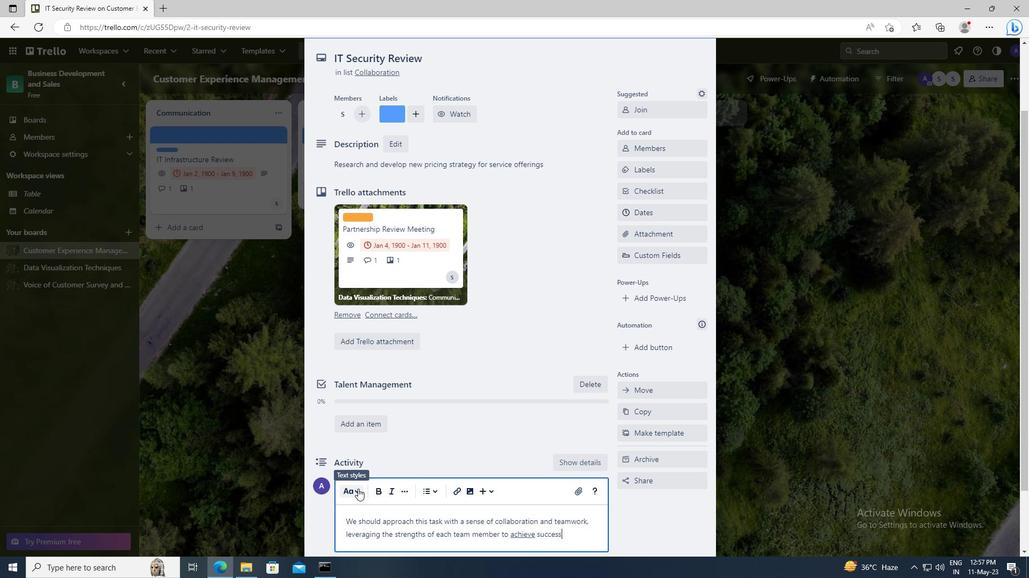 
Action: Mouse scrolled (358, 488) with delta (0, 0)
Screenshot: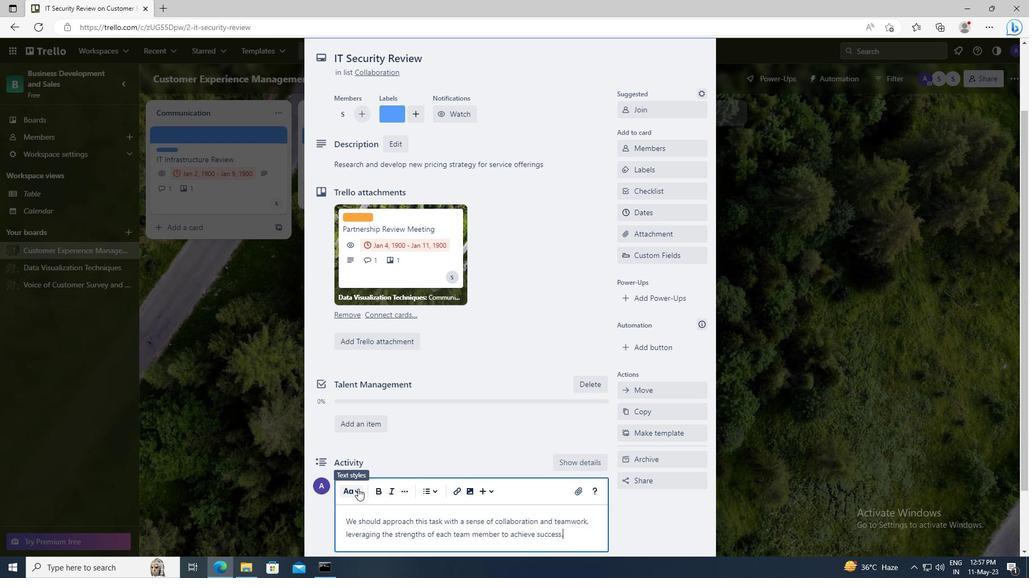 
Action: Mouse moved to (355, 492)
Screenshot: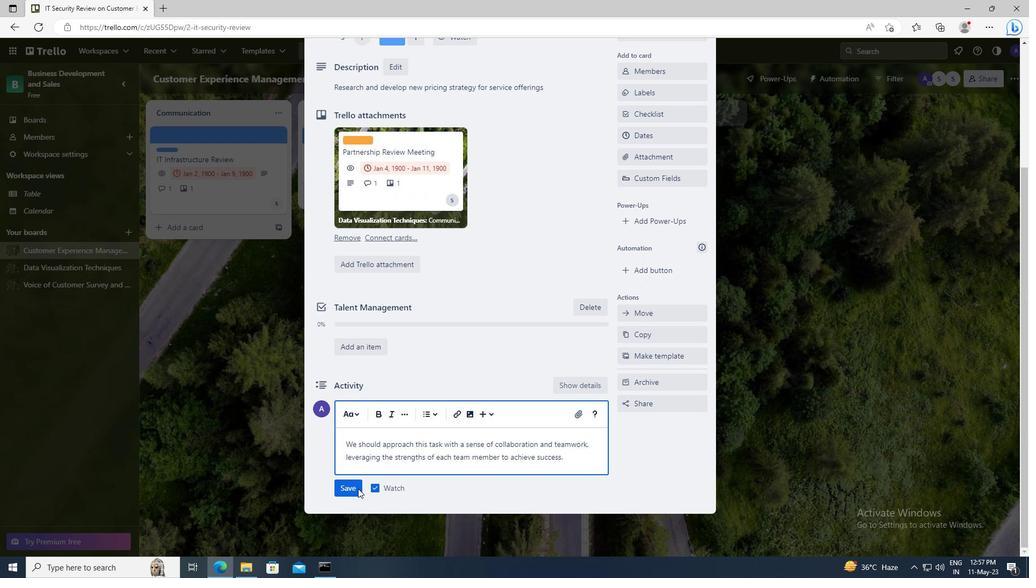 
Action: Mouse pressed left at (355, 492)
Screenshot: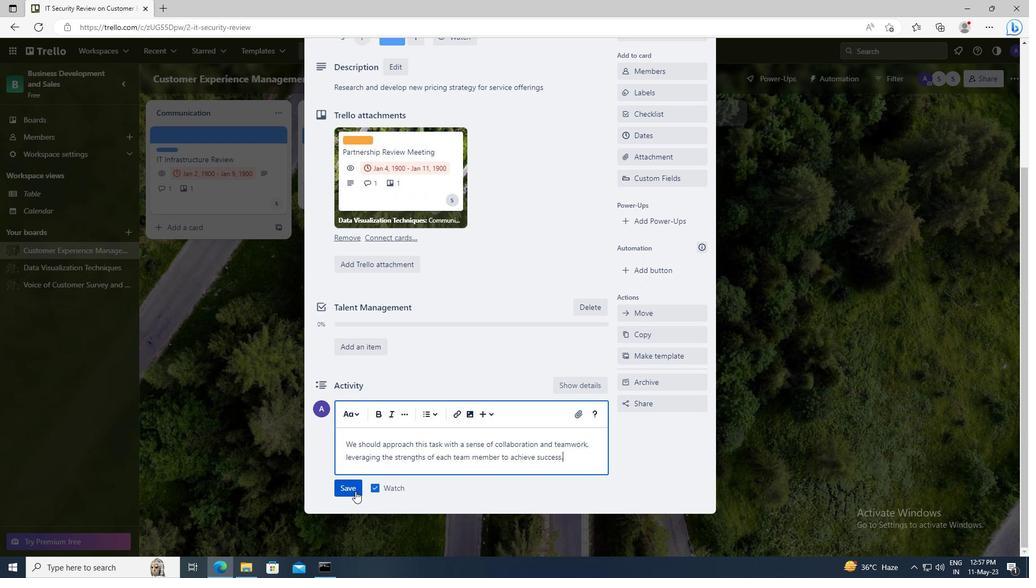 
Action: Mouse moved to (638, 214)
Screenshot: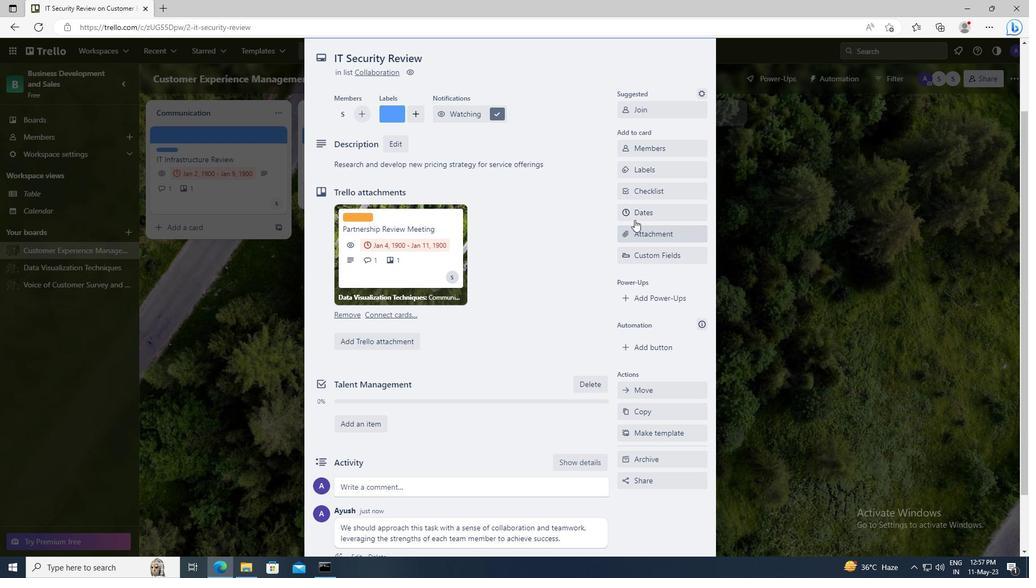 
Action: Mouse pressed left at (638, 214)
Screenshot: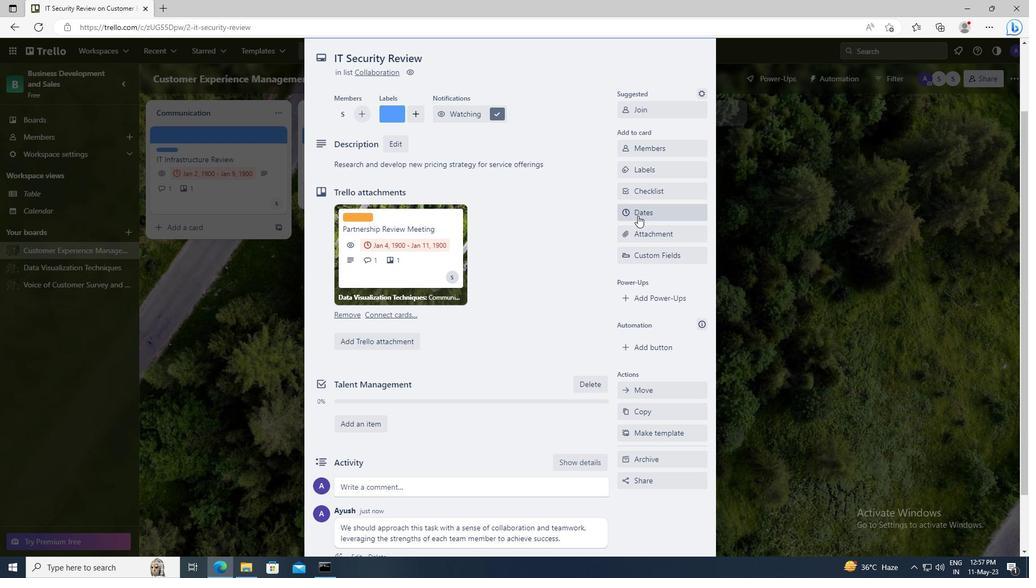 
Action: Mouse moved to (627, 271)
Screenshot: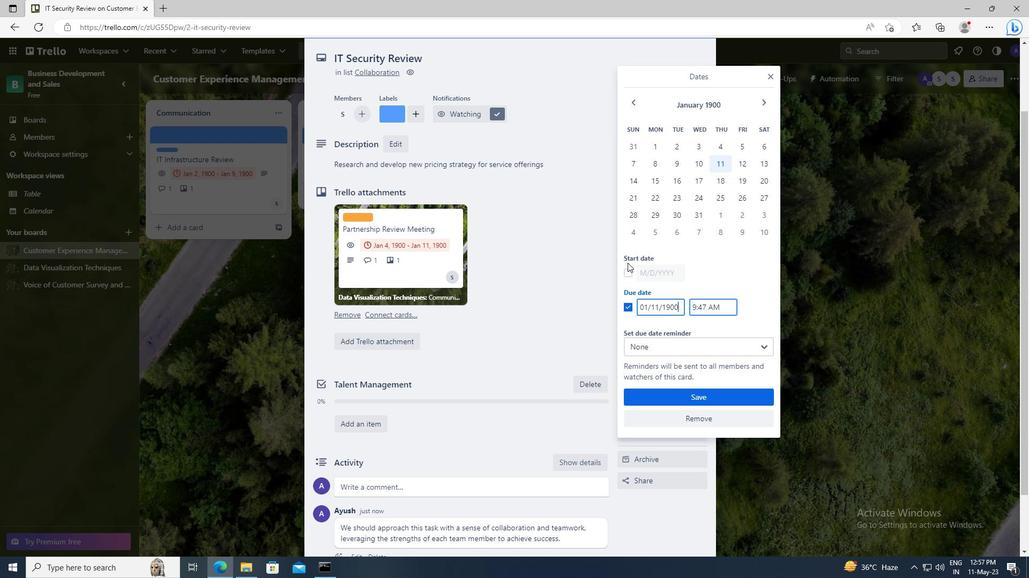 
Action: Mouse pressed left at (627, 271)
Screenshot: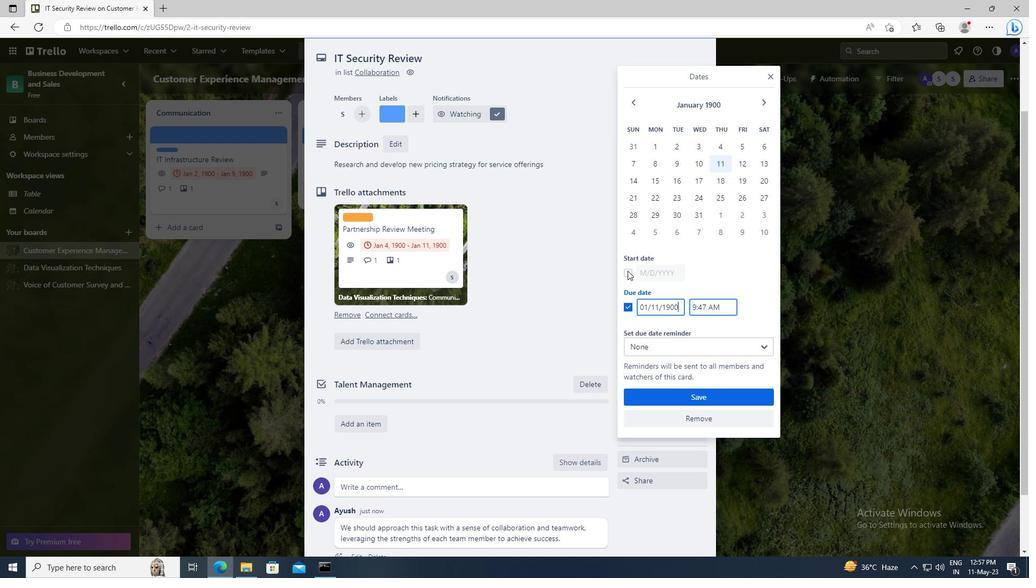 
Action: Mouse moved to (677, 273)
Screenshot: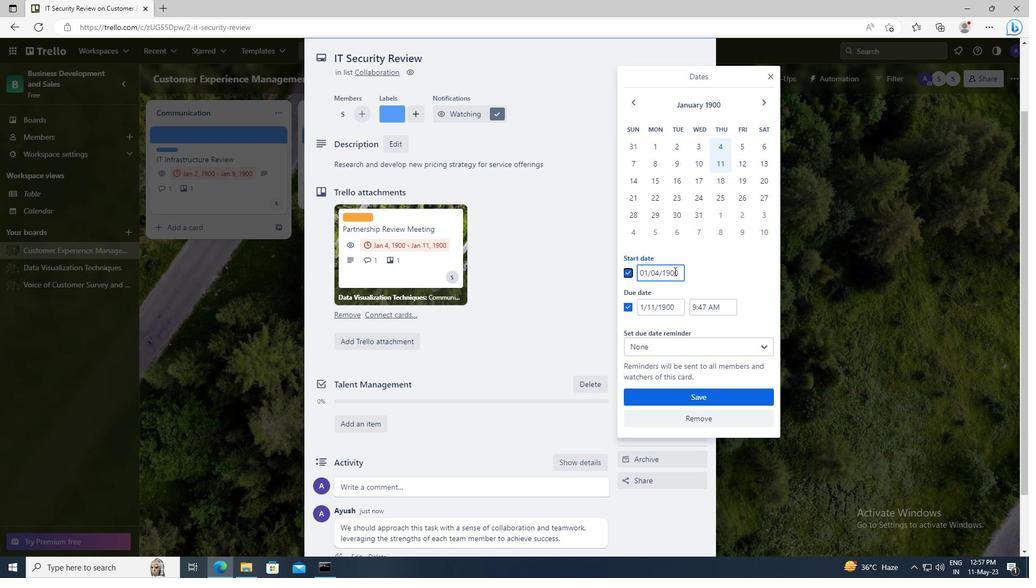 
Action: Mouse pressed left at (677, 273)
Screenshot: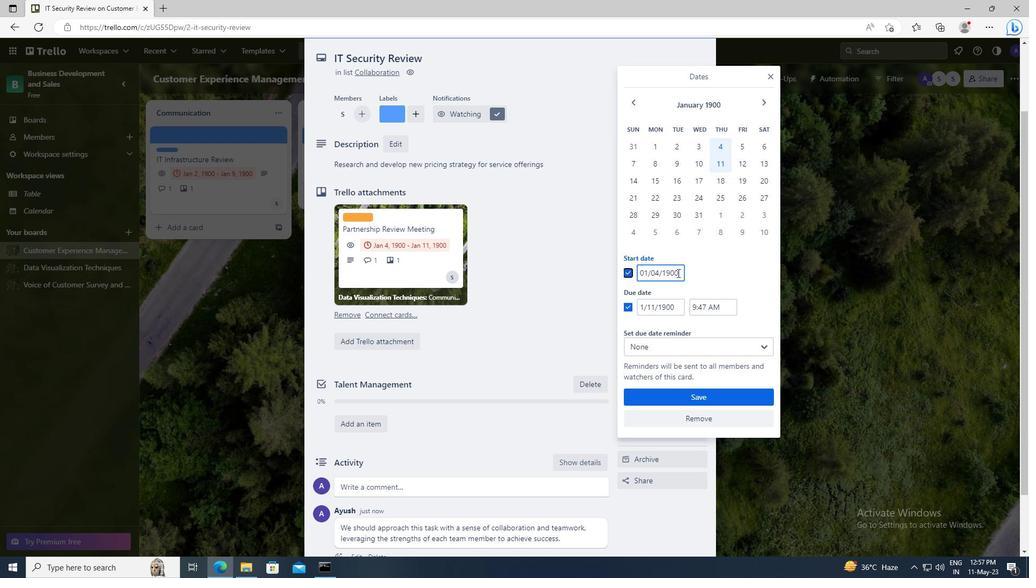 
Action: Key pressed <Key.left><Key.left><Key.left><Key.left><Key.left><Key.backspace>5
Screenshot: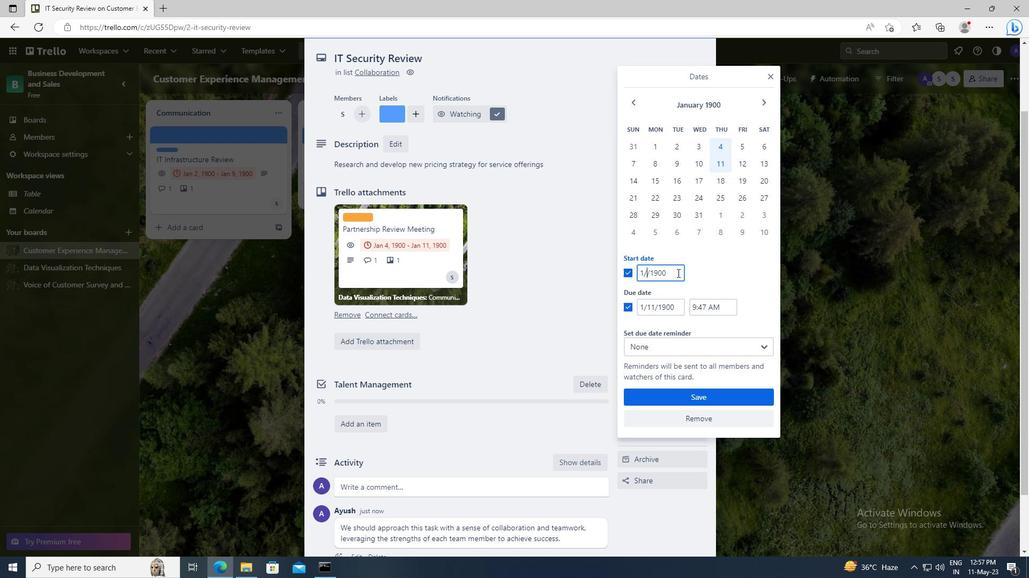
Action: Mouse moved to (681, 308)
Screenshot: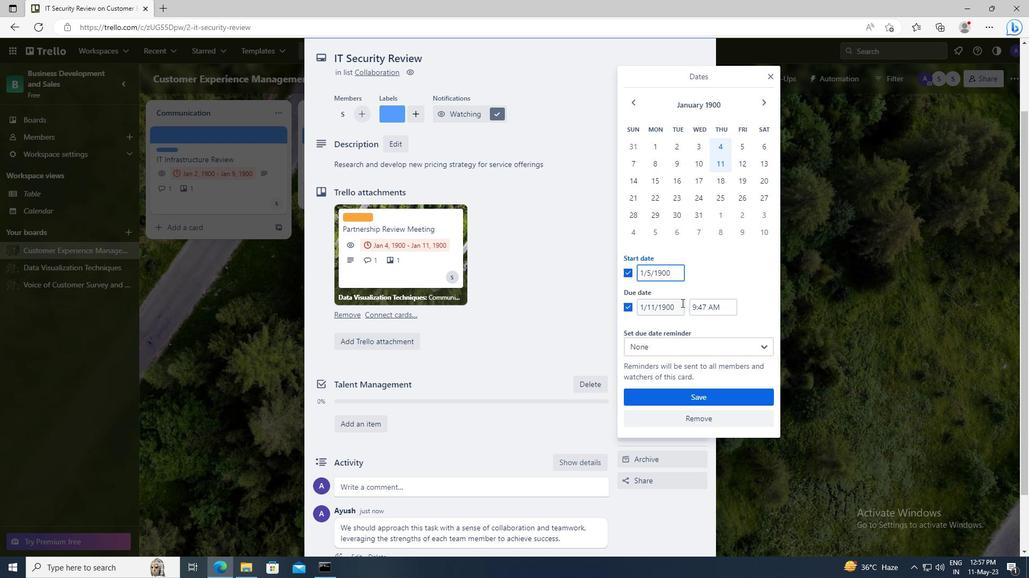 
Action: Mouse pressed left at (681, 308)
Screenshot: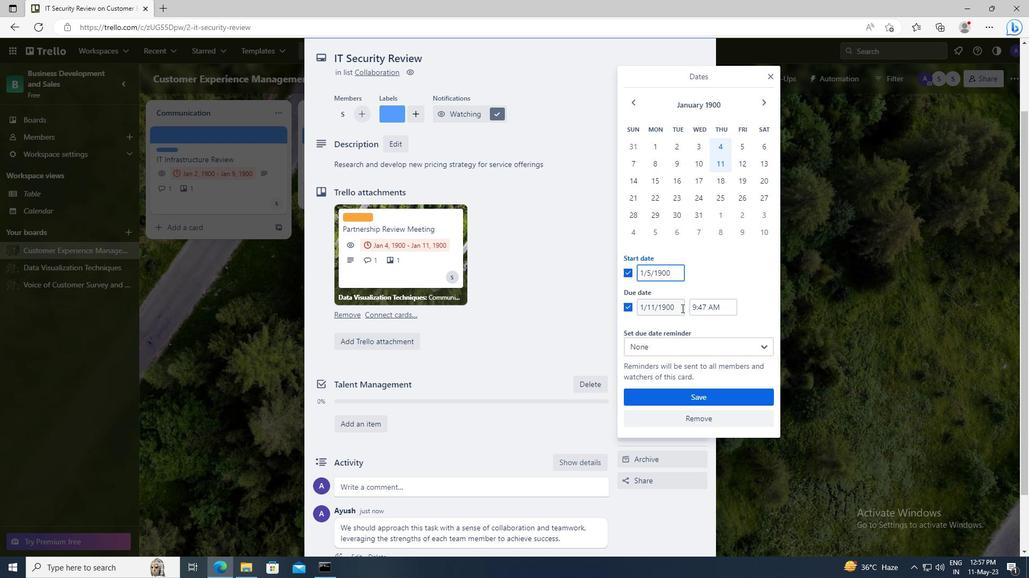 
Action: Key pressed <Key.left><Key.left><Key.left><Key.left><Key.left><Key.backspace><Key.backspace>12
Screenshot: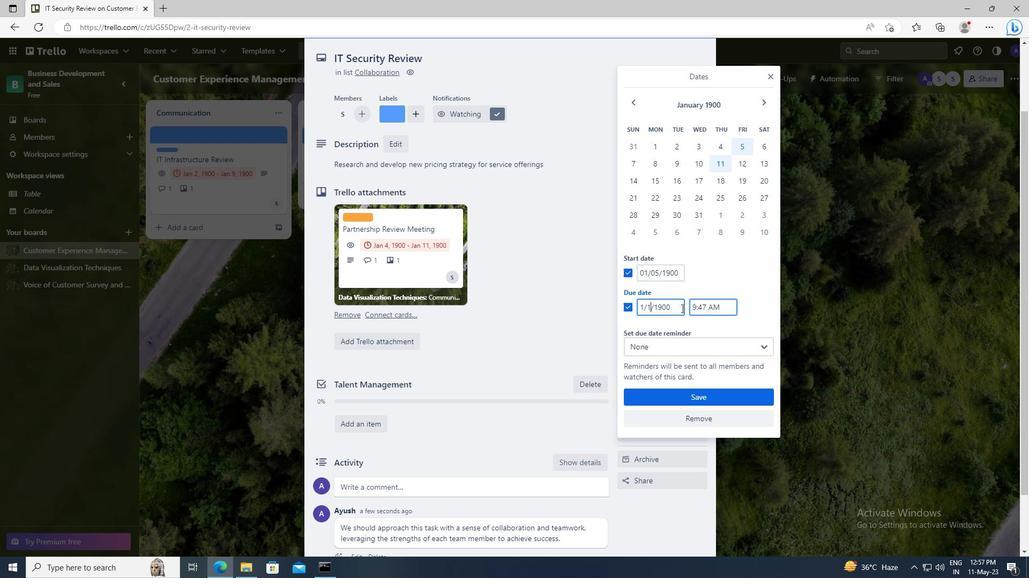 
Action: Mouse moved to (693, 398)
Screenshot: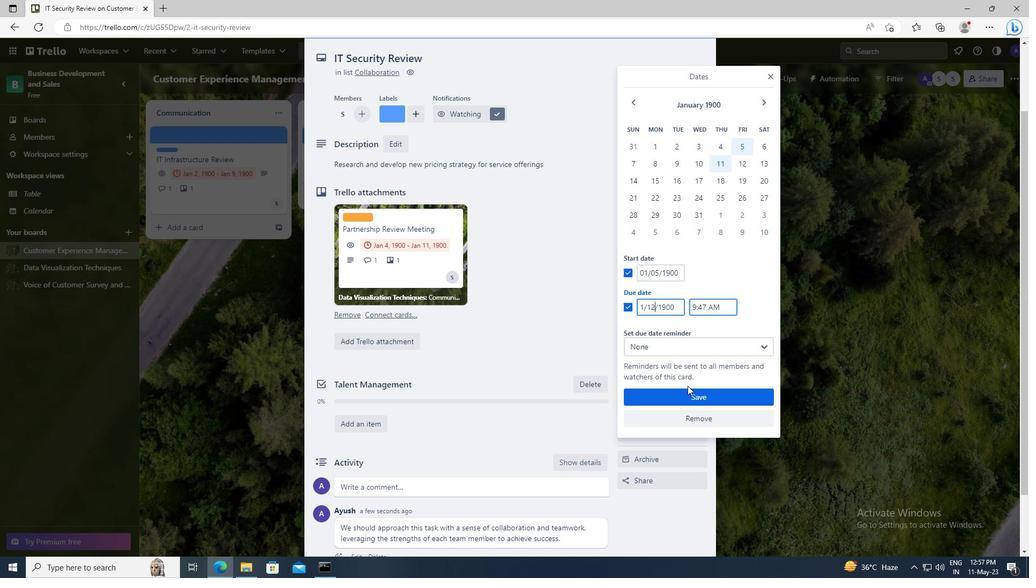 
Action: Mouse pressed left at (693, 398)
Screenshot: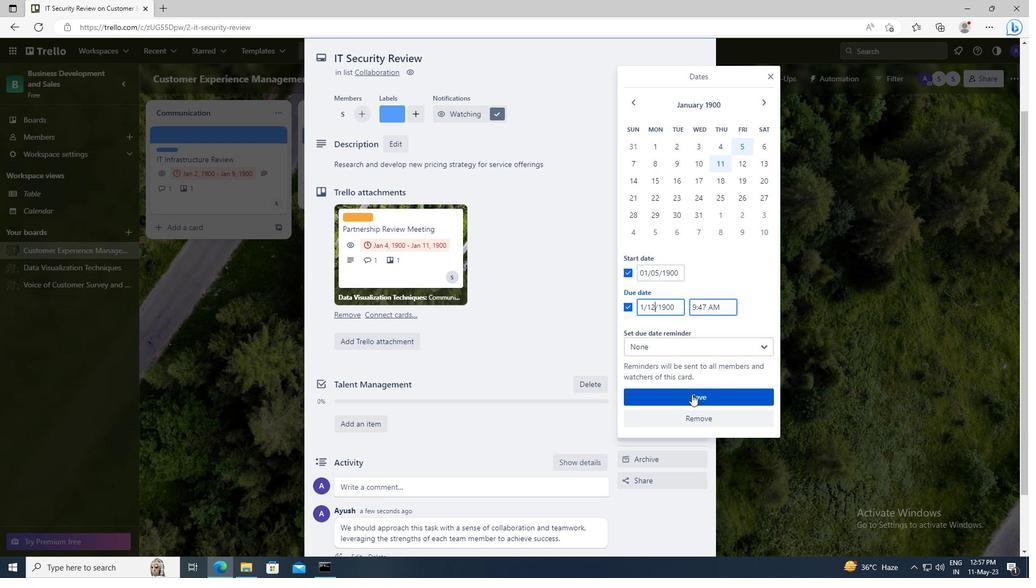 
